 Task: Display the picks of the 2022 Victory Lane Racing NASCAR Cup Series for the race "Go Bowling at the Glen" on the track "Watkins Glen".
Action: Mouse moved to (141, 304)
Screenshot: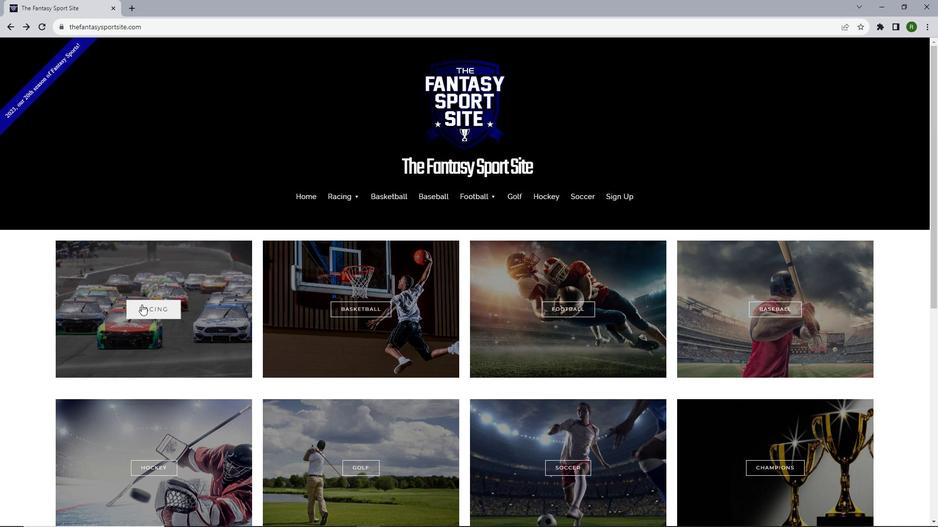 
Action: Mouse pressed left at (141, 304)
Screenshot: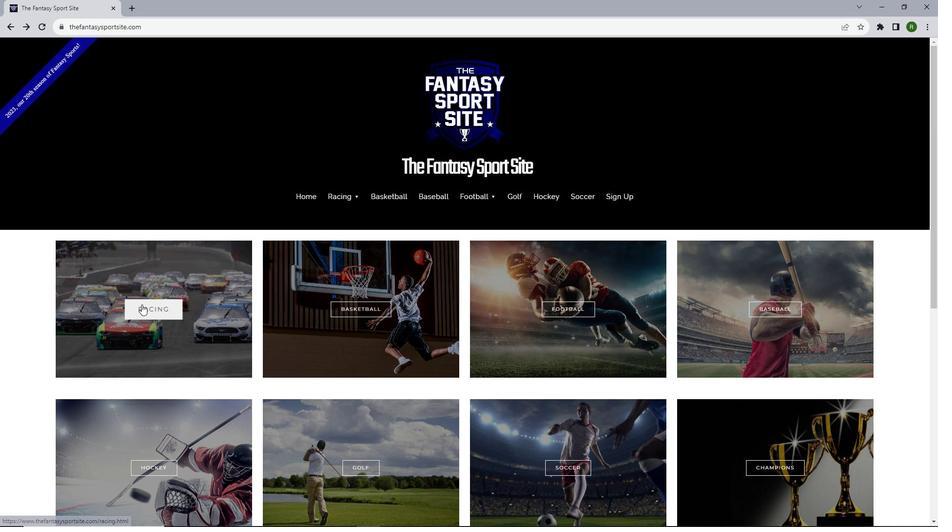 
Action: Mouse moved to (286, 244)
Screenshot: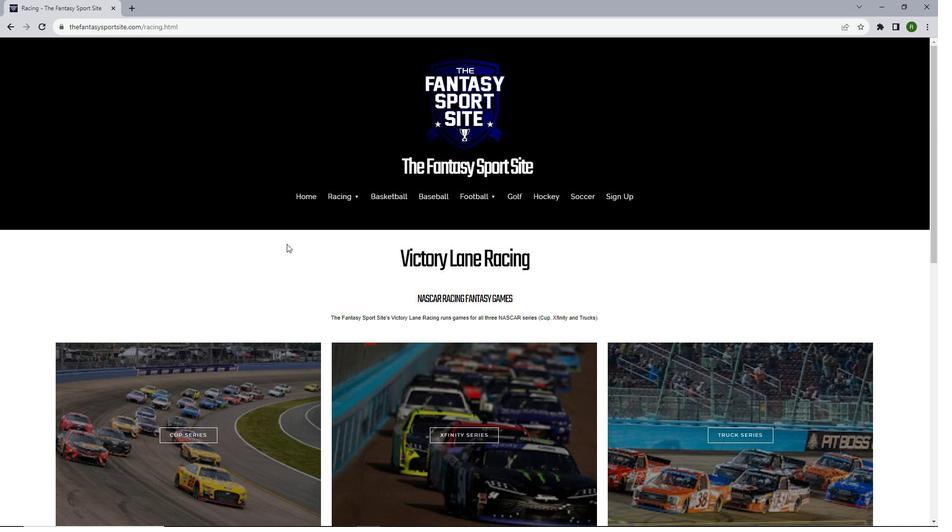 
Action: Mouse scrolled (286, 243) with delta (0, 0)
Screenshot: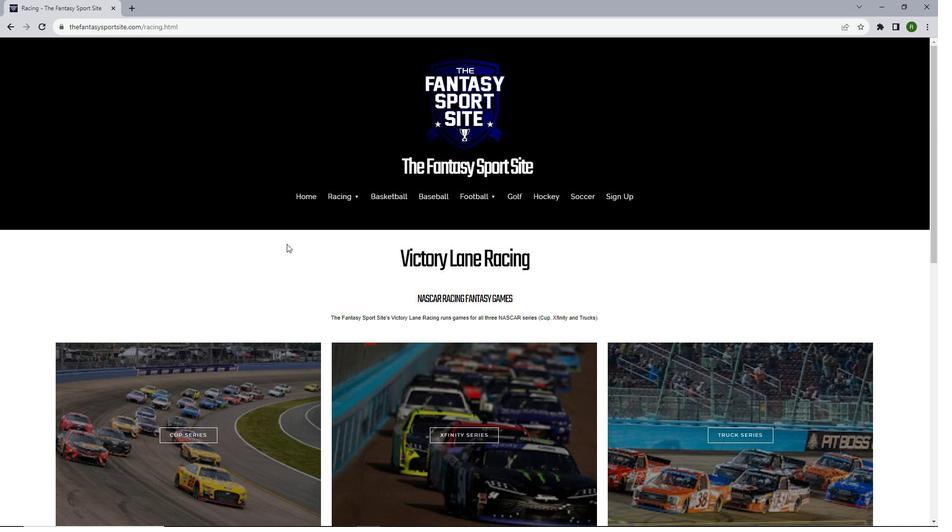 
Action: Mouse scrolled (286, 243) with delta (0, 0)
Screenshot: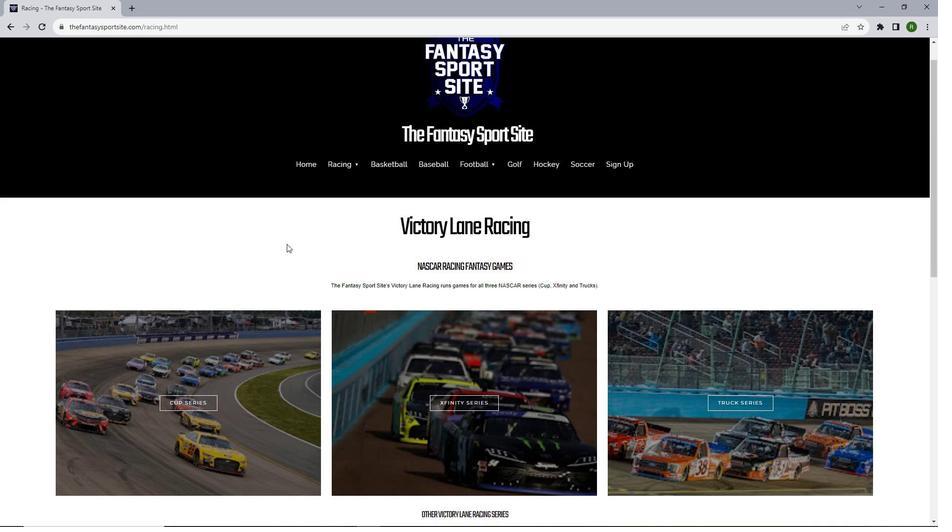
Action: Mouse moved to (199, 339)
Screenshot: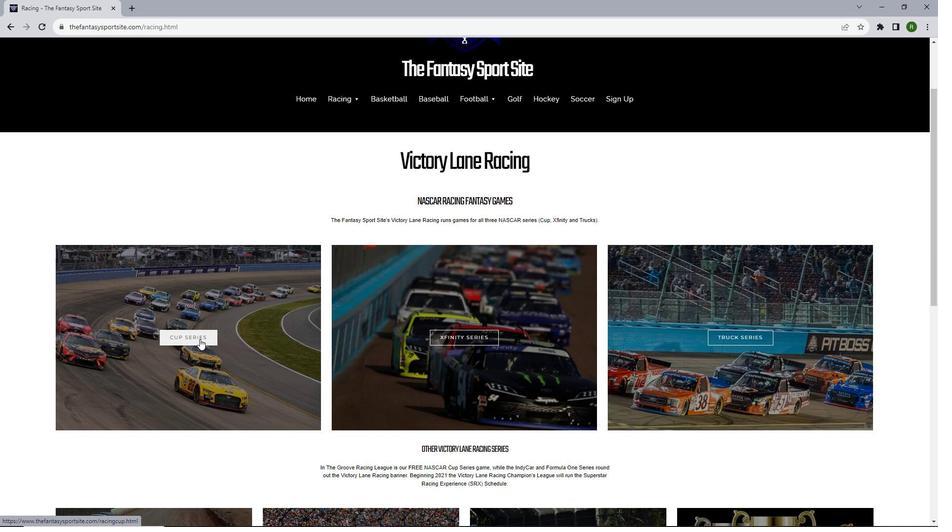 
Action: Mouse pressed left at (199, 339)
Screenshot: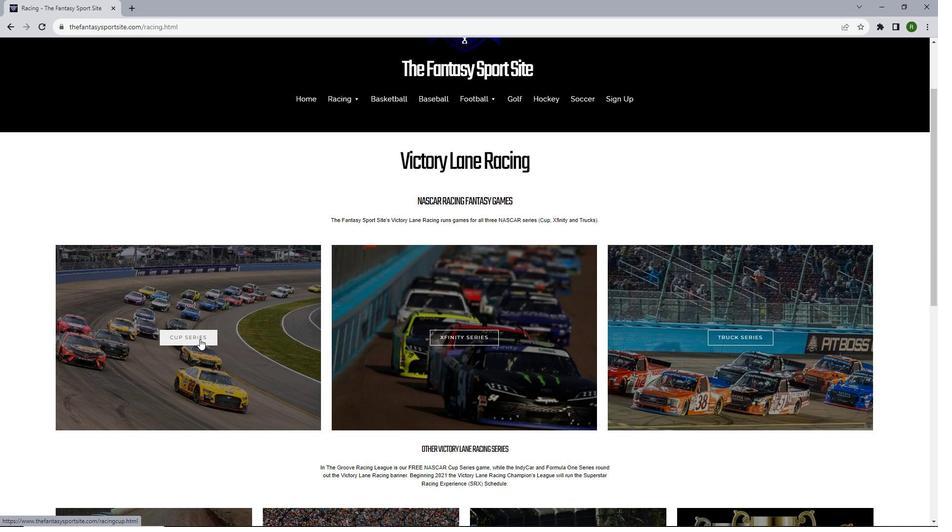 
Action: Mouse moved to (269, 300)
Screenshot: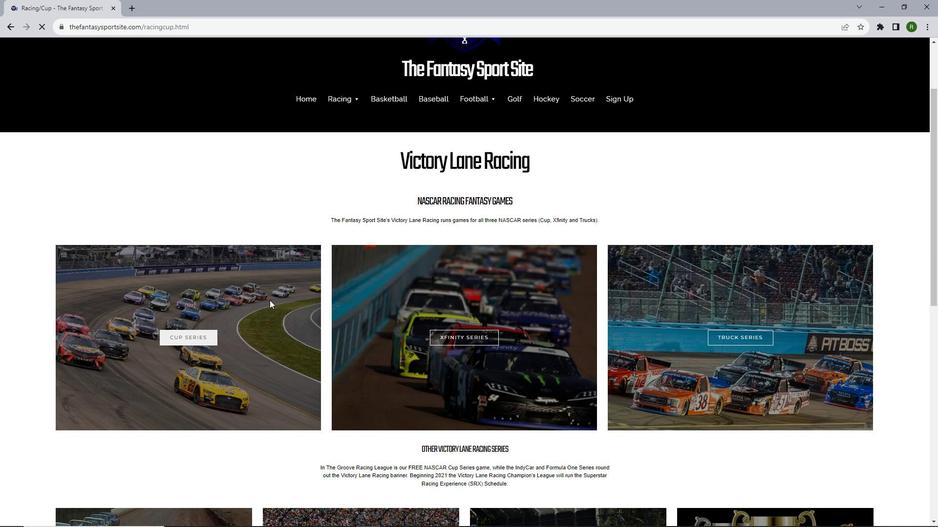 
Action: Mouse scrolled (269, 300) with delta (0, 0)
Screenshot: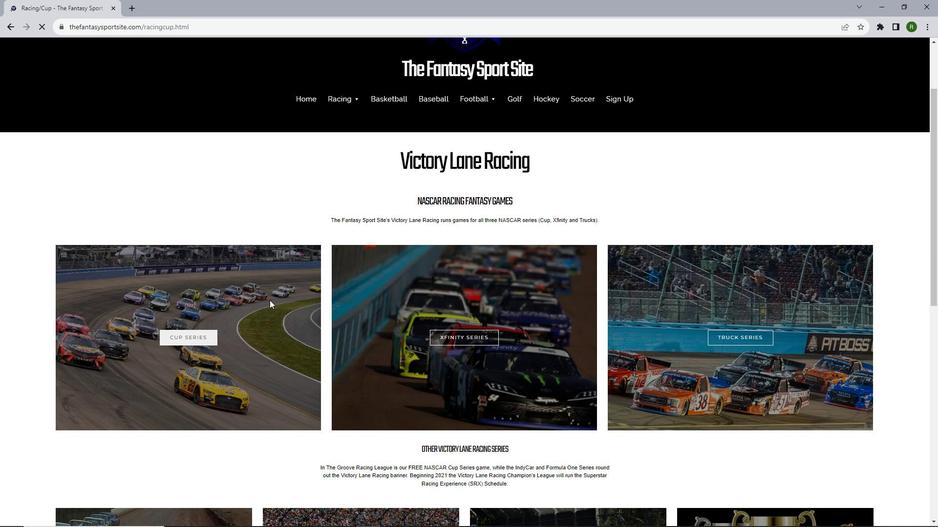 
Action: Mouse scrolled (269, 300) with delta (0, 0)
Screenshot: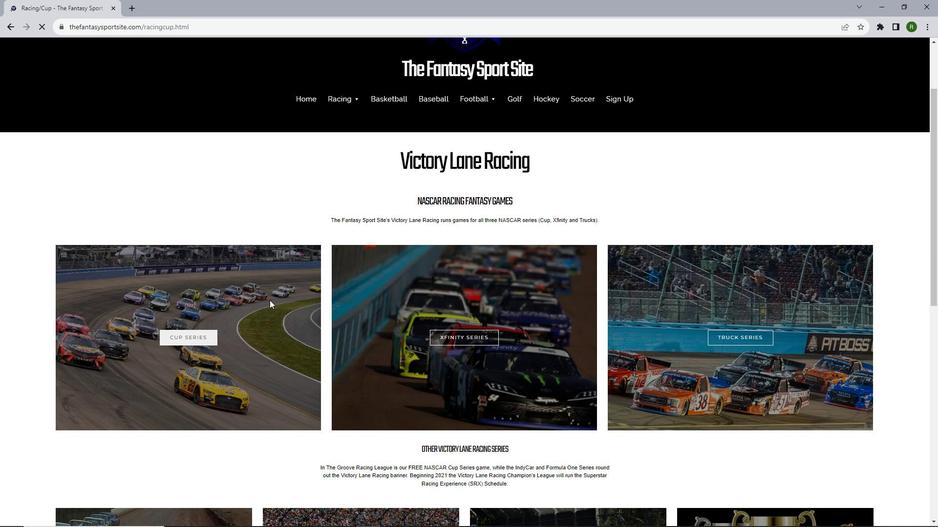 
Action: Mouse scrolled (269, 300) with delta (0, 0)
Screenshot: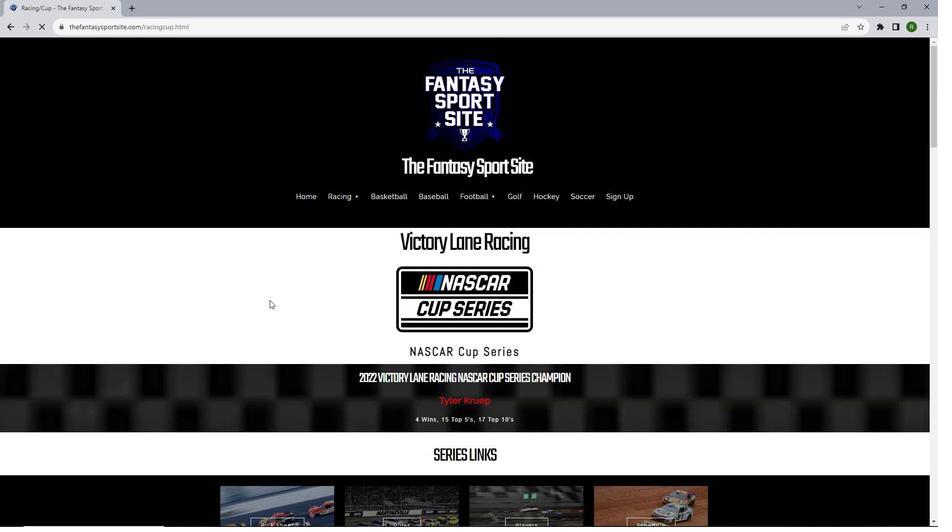 
Action: Mouse scrolled (269, 300) with delta (0, 0)
Screenshot: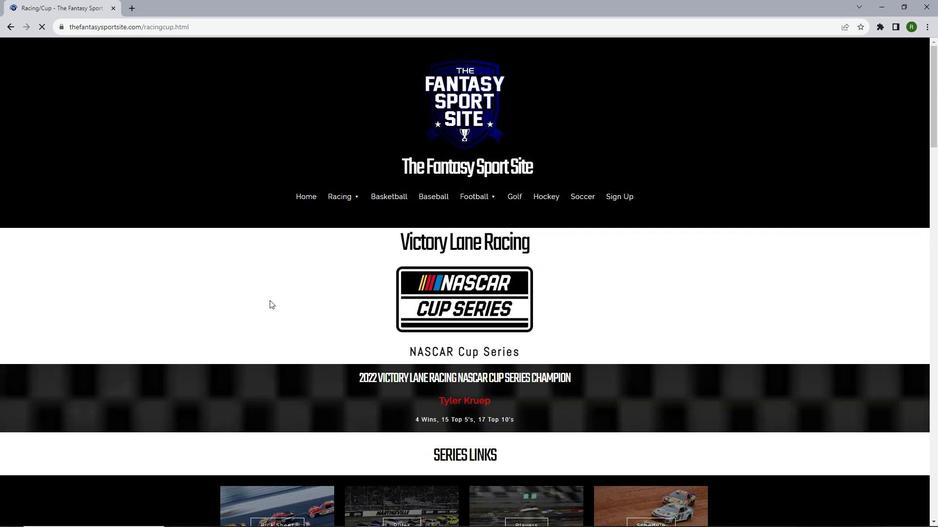 
Action: Mouse moved to (282, 430)
Screenshot: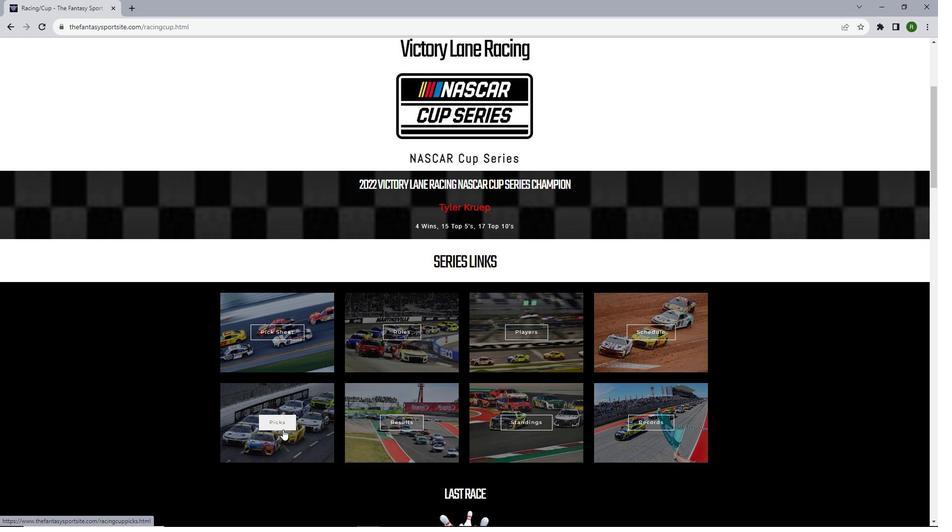 
Action: Mouse pressed left at (282, 430)
Screenshot: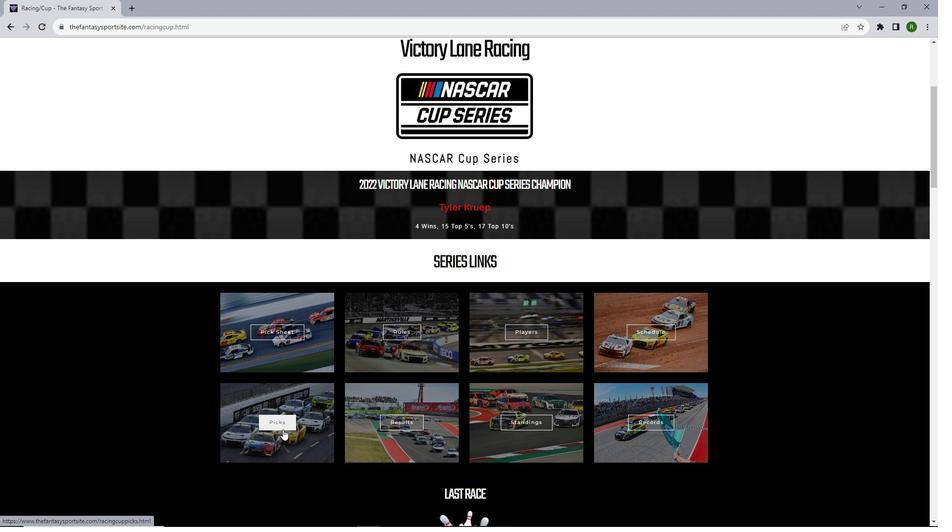 
Action: Mouse moved to (458, 215)
Screenshot: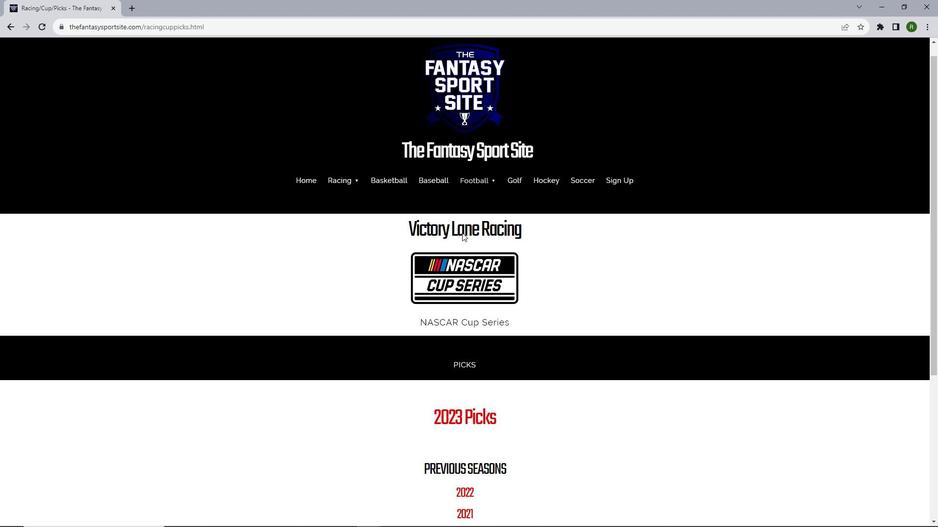 
Action: Mouse scrolled (458, 214) with delta (0, 0)
Screenshot: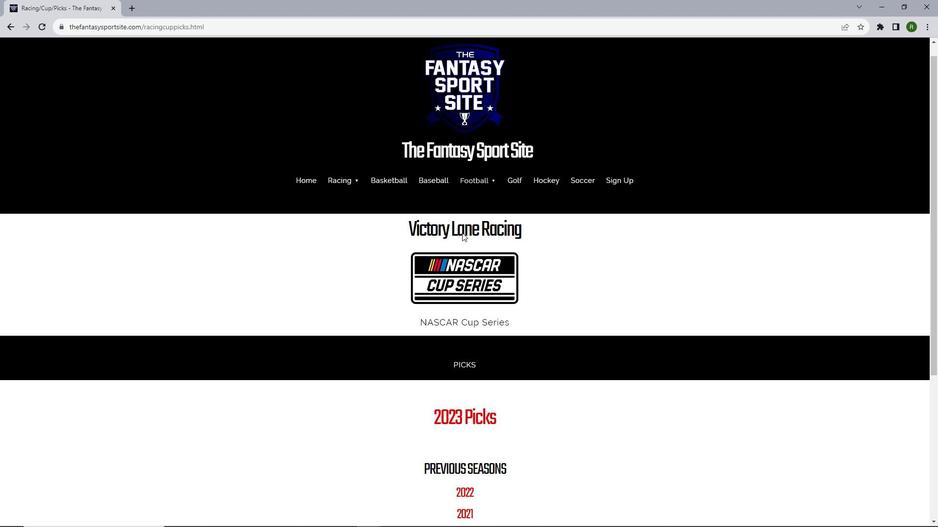 
Action: Mouse moved to (458, 215)
Screenshot: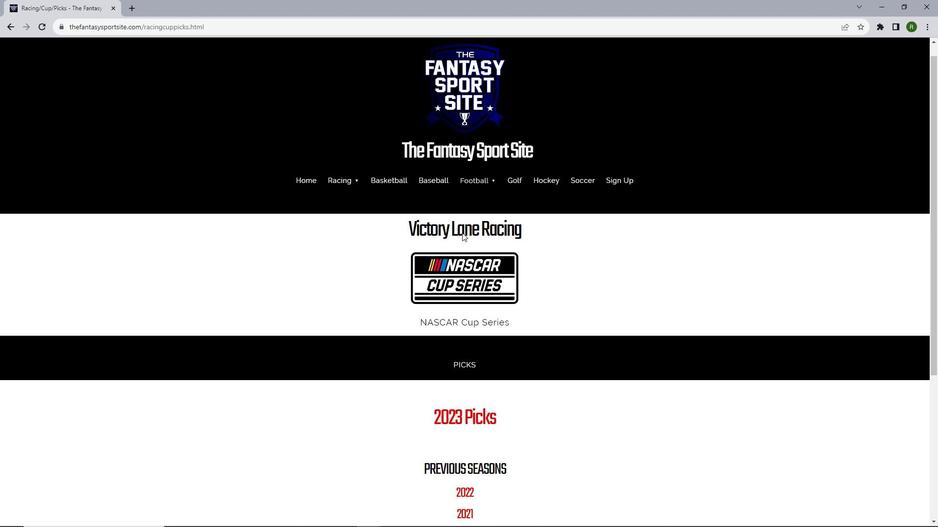 
Action: Mouse scrolled (458, 215) with delta (0, 0)
Screenshot: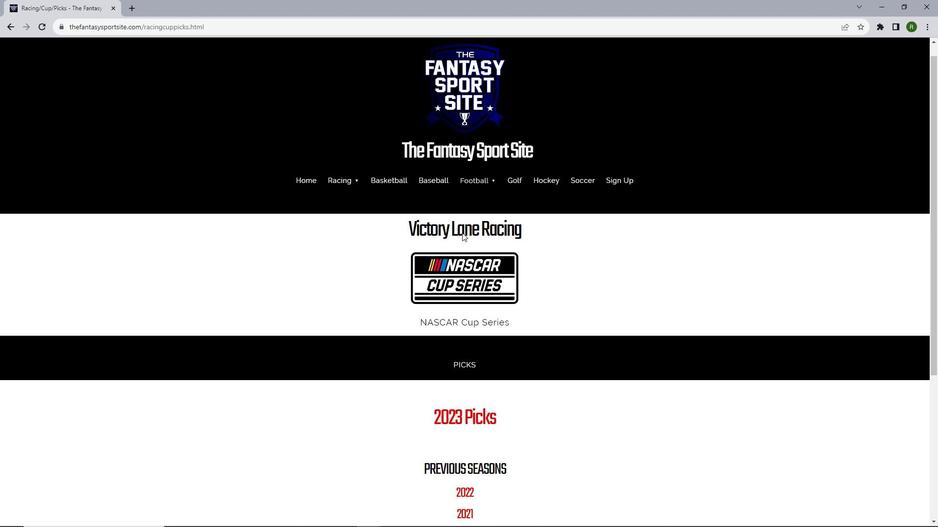 
Action: Mouse scrolled (458, 215) with delta (0, 0)
Screenshot: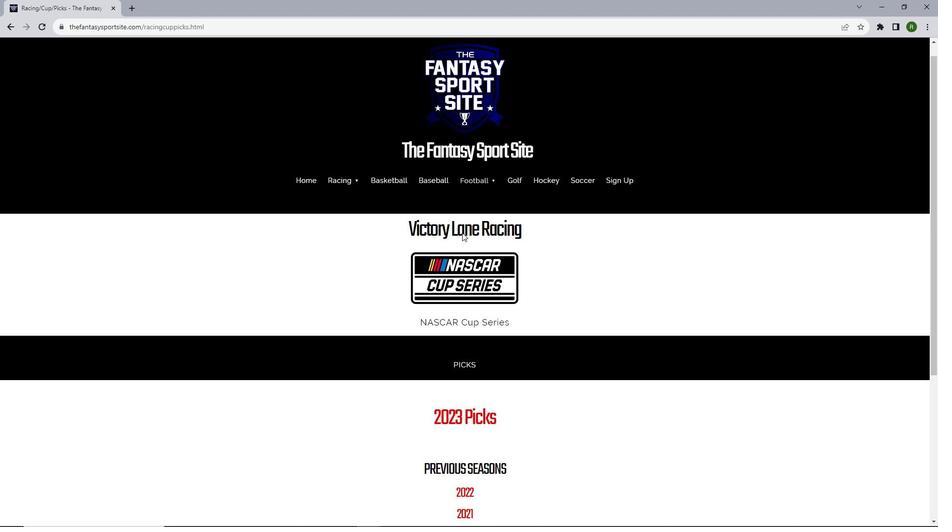 
Action: Mouse moved to (474, 357)
Screenshot: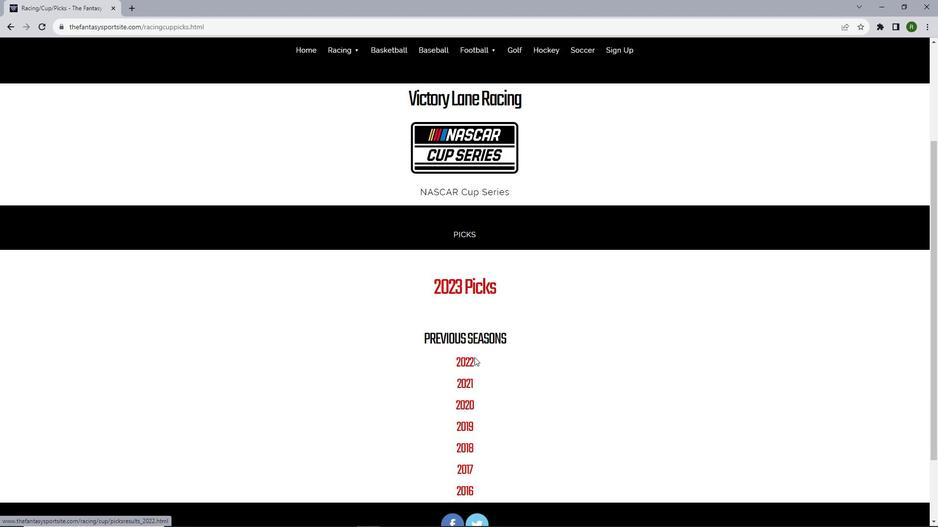 
Action: Mouse pressed left at (474, 357)
Screenshot: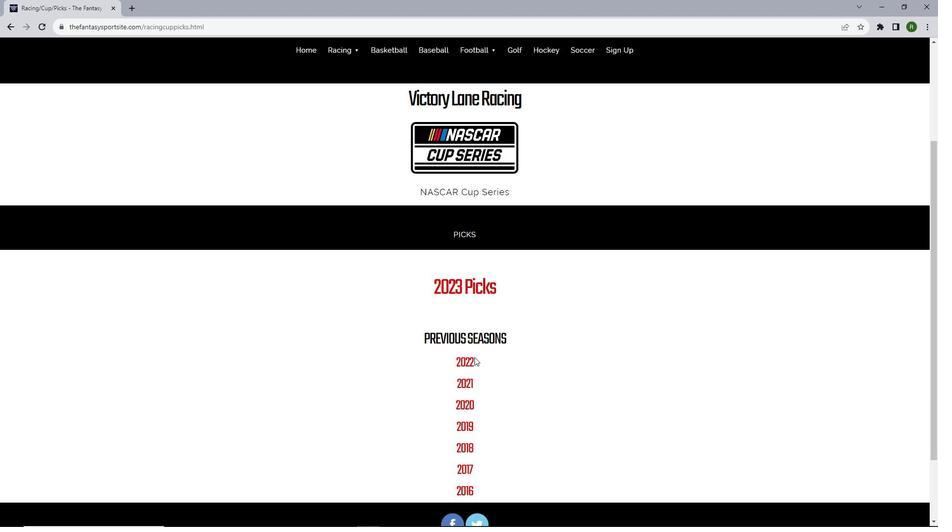 
Action: Mouse moved to (464, 356)
Screenshot: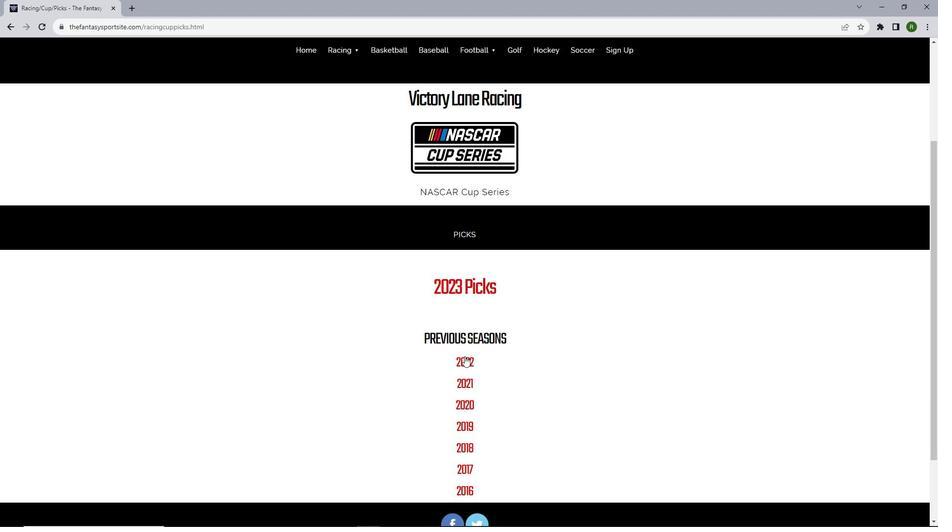 
Action: Mouse pressed left at (464, 356)
Screenshot: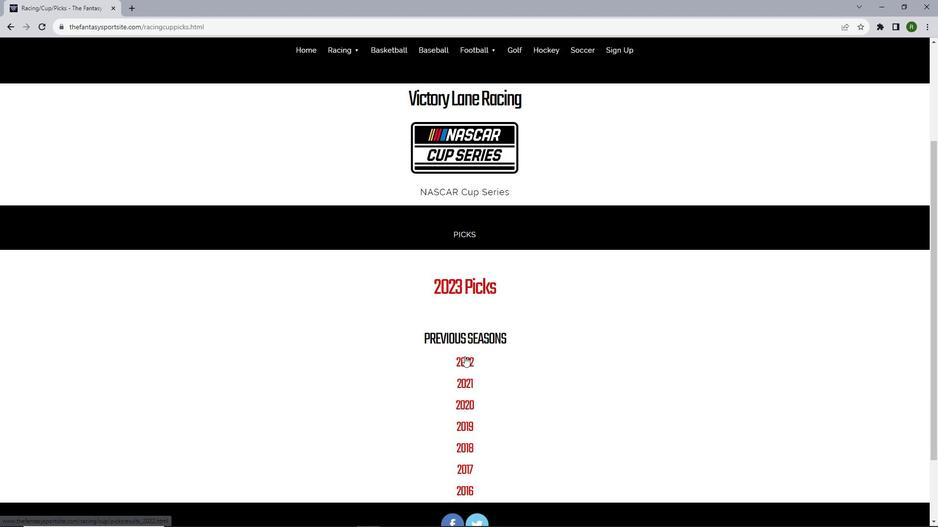 
Action: Mouse moved to (383, 171)
Screenshot: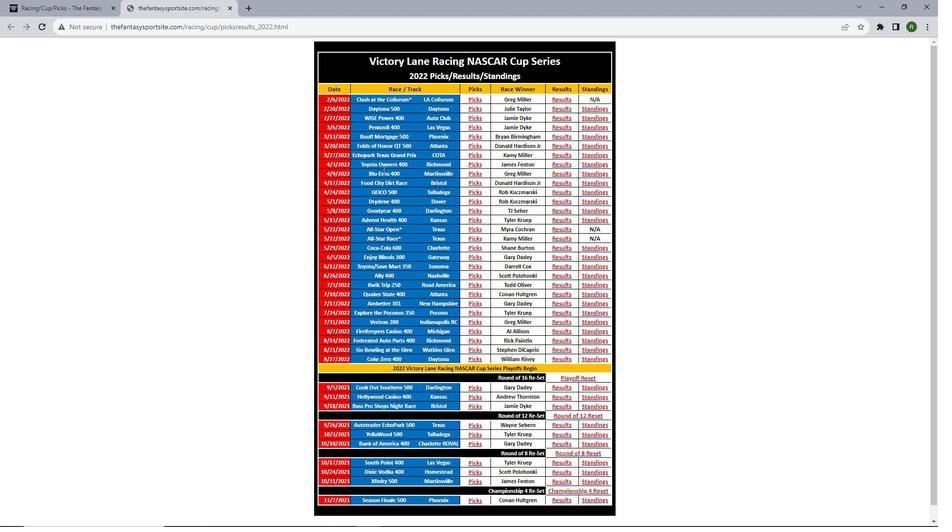 
Action: Mouse scrolled (383, 170) with delta (0, 0)
Screenshot: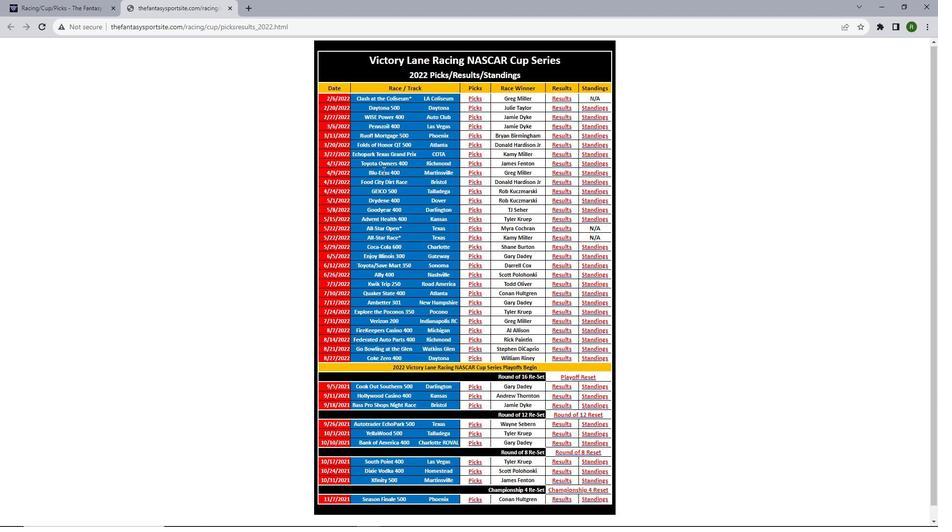 
Action: Mouse scrolled (383, 170) with delta (0, 0)
Screenshot: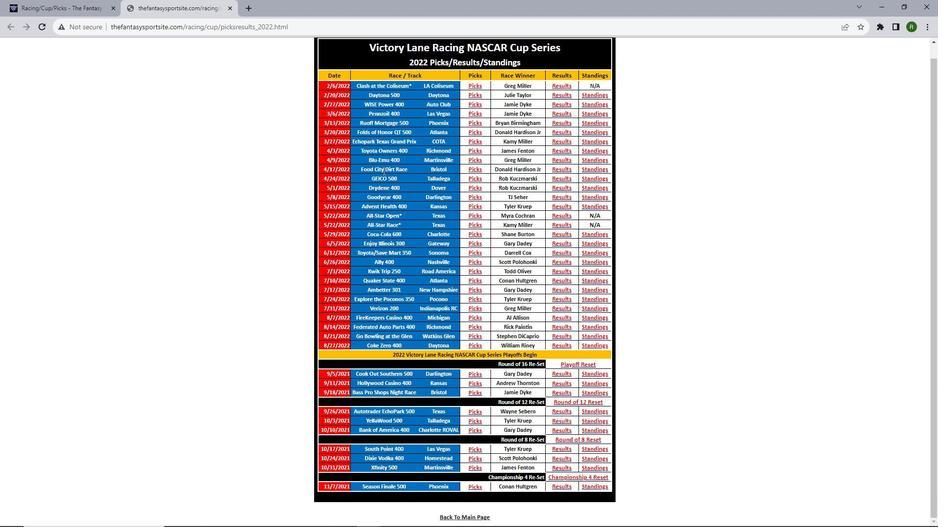 
Action: Mouse moved to (476, 336)
Screenshot: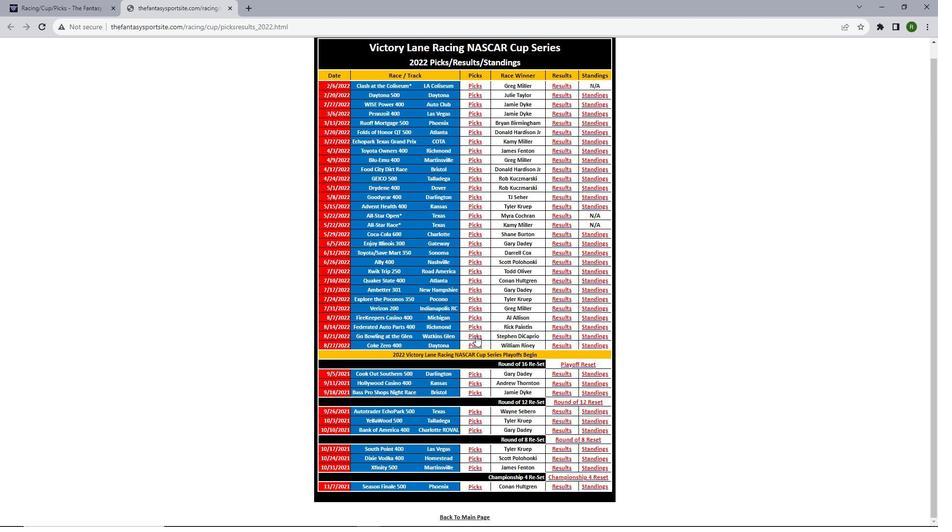 
Action: Mouse pressed left at (476, 336)
Screenshot: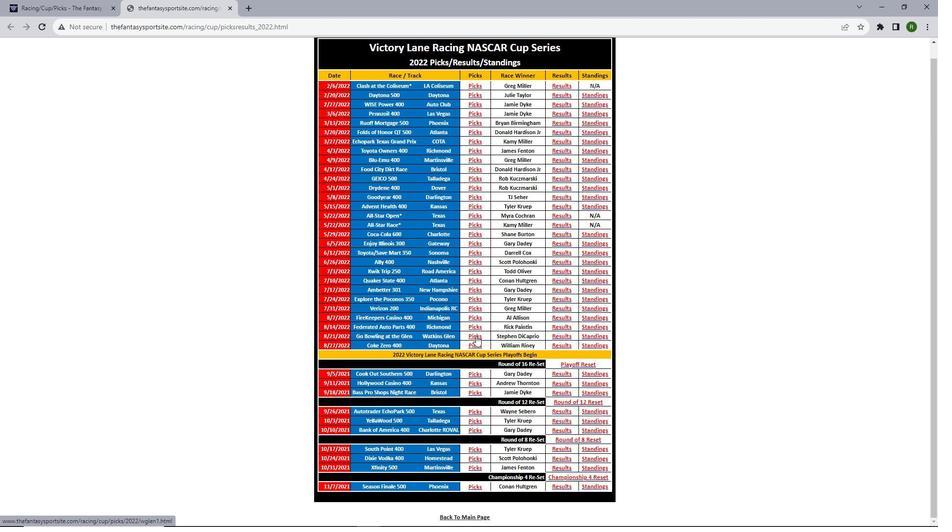 
Action: Mouse moved to (415, 284)
Screenshot: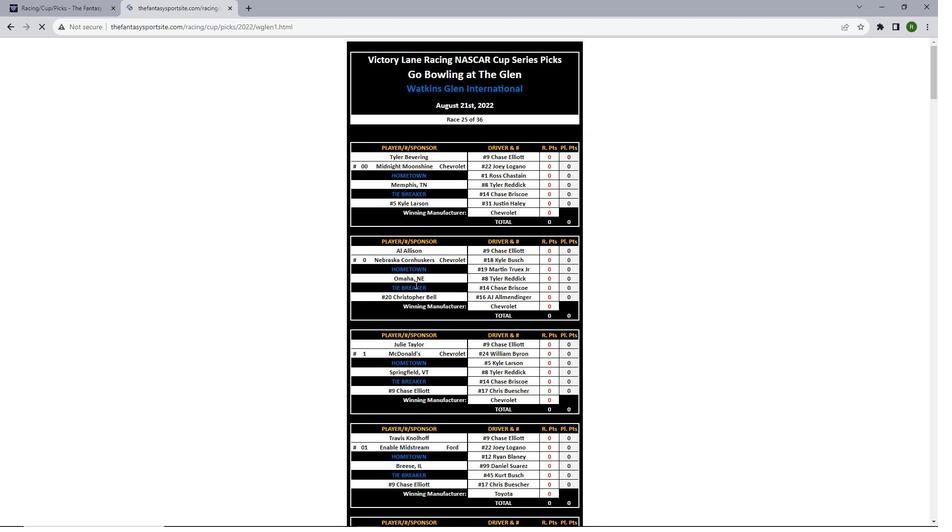 
Action: Mouse scrolled (415, 284) with delta (0, 0)
Screenshot: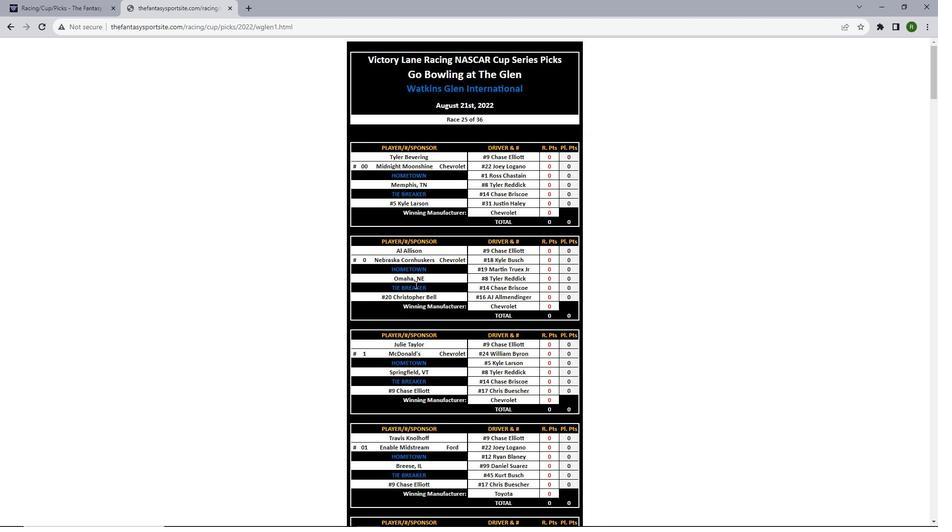 
Action: Mouse scrolled (415, 284) with delta (0, 0)
Screenshot: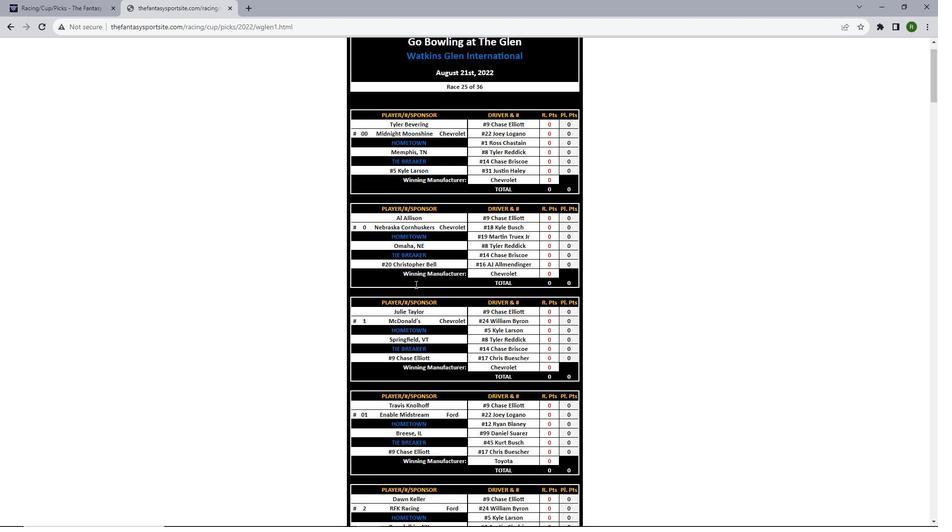 
Action: Mouse scrolled (415, 284) with delta (0, 0)
Screenshot: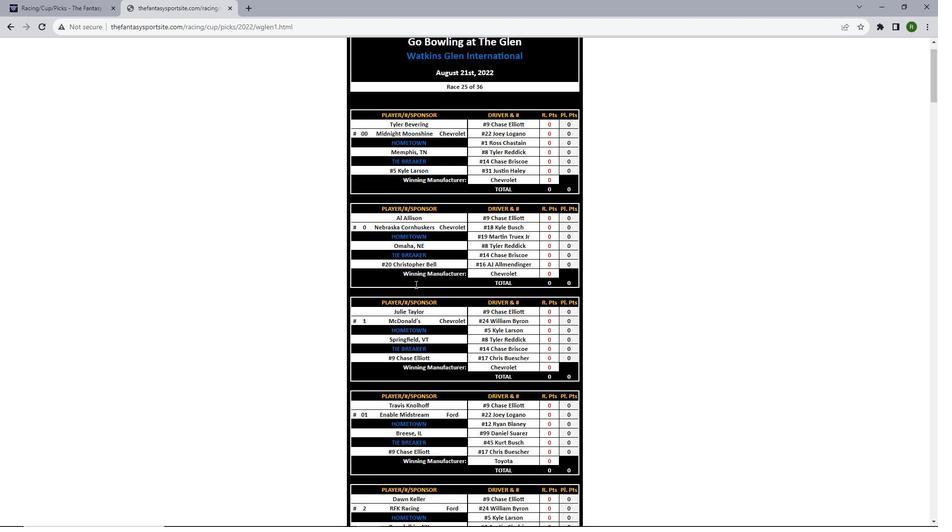 
Action: Mouse scrolled (415, 284) with delta (0, 0)
Screenshot: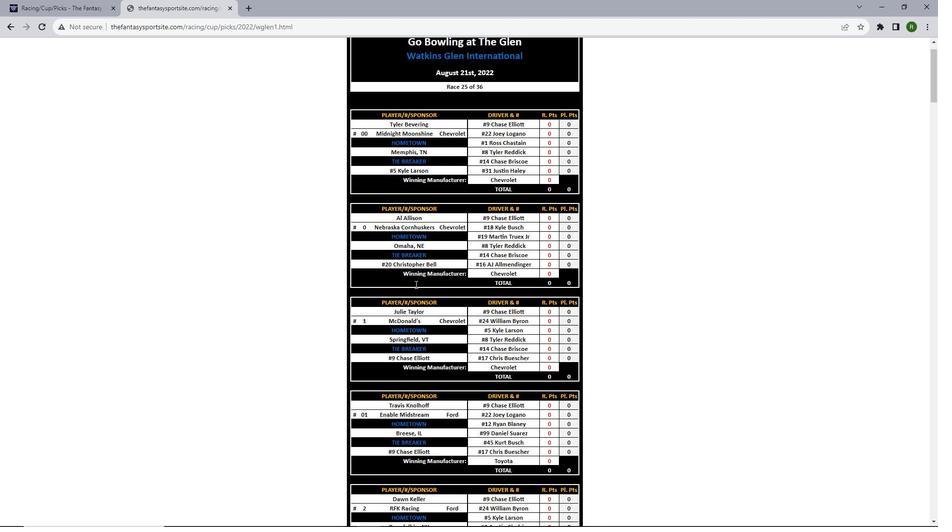
Action: Mouse scrolled (415, 284) with delta (0, 0)
Screenshot: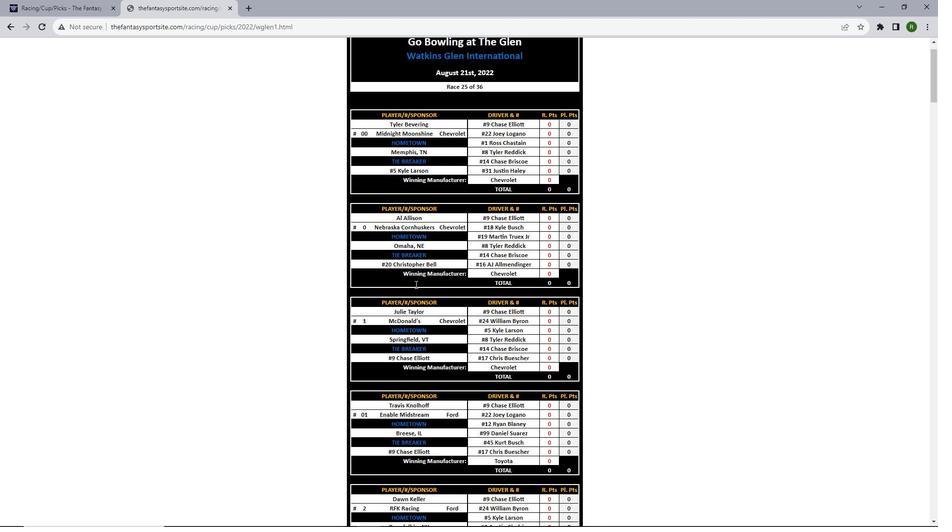 
Action: Mouse scrolled (415, 284) with delta (0, 0)
Screenshot: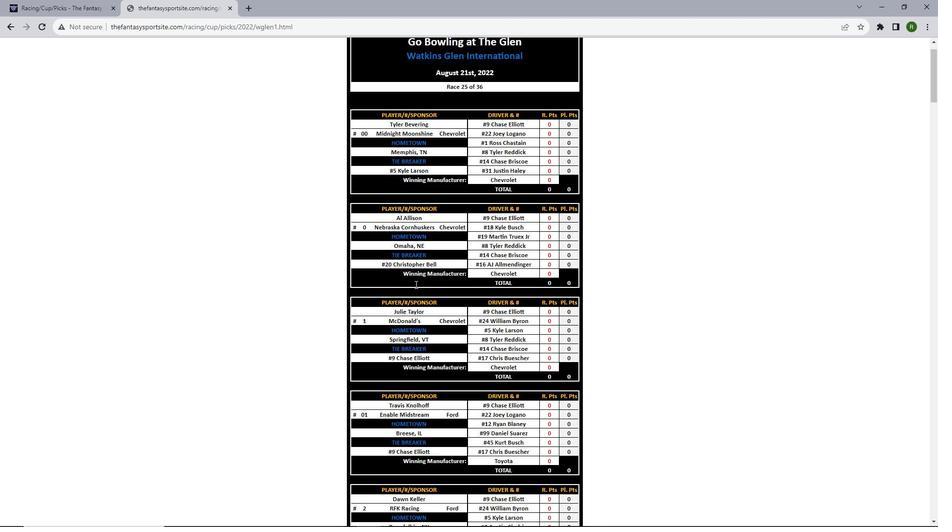 
Action: Mouse scrolled (415, 284) with delta (0, 0)
Screenshot: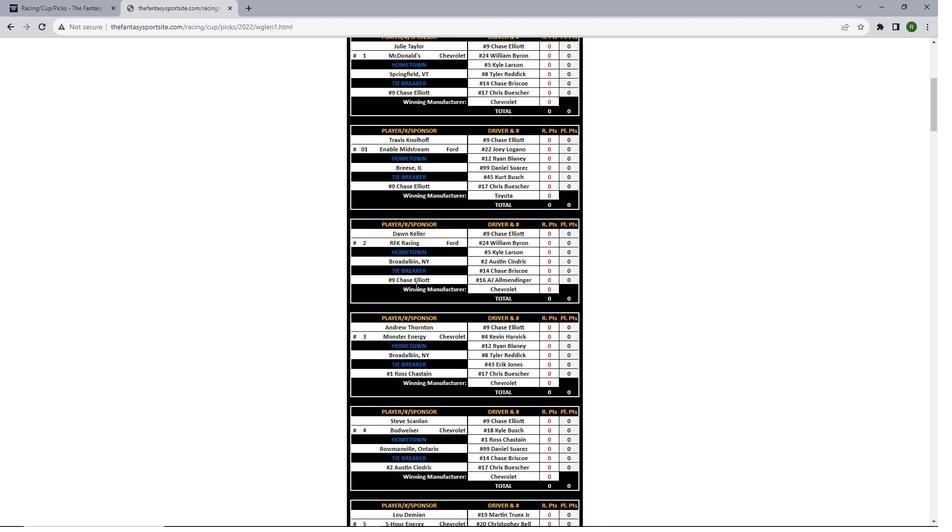
Action: Mouse scrolled (415, 284) with delta (0, 0)
Screenshot: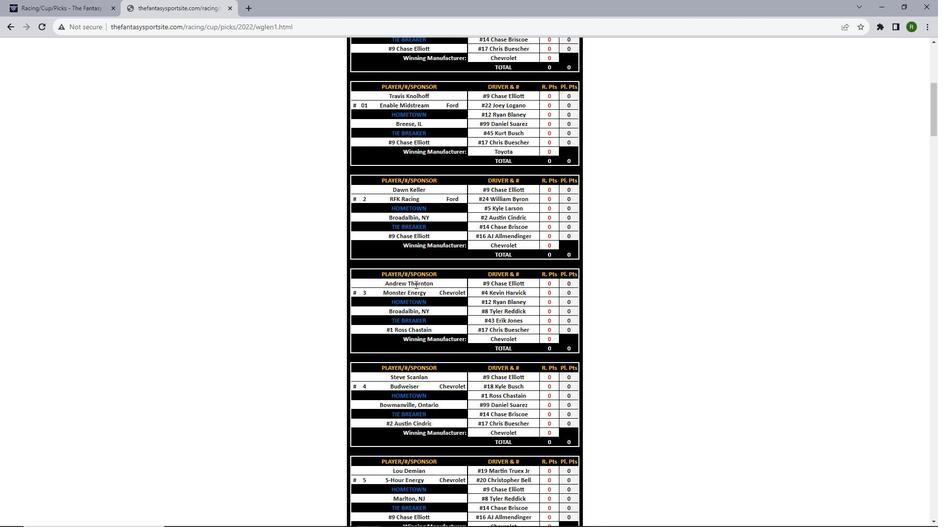 
Action: Mouse scrolled (415, 284) with delta (0, 0)
Screenshot: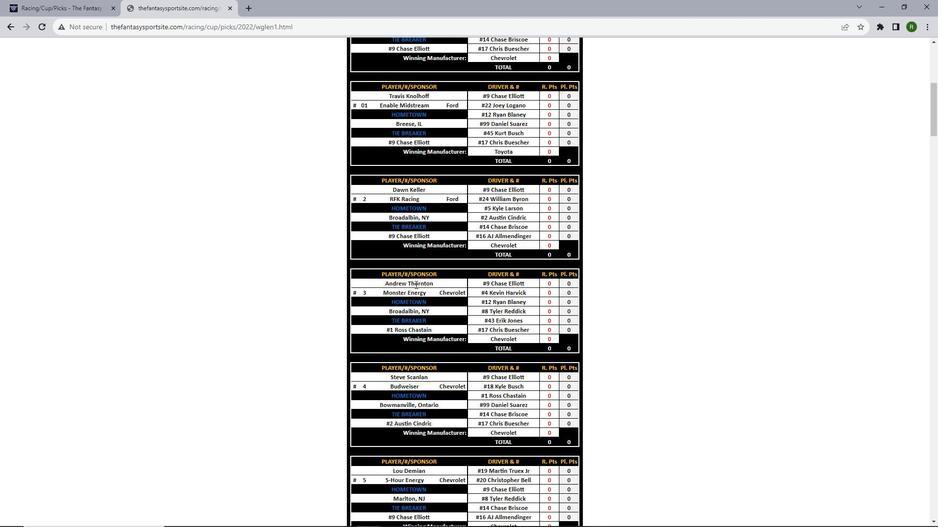 
Action: Mouse scrolled (415, 284) with delta (0, 0)
Screenshot: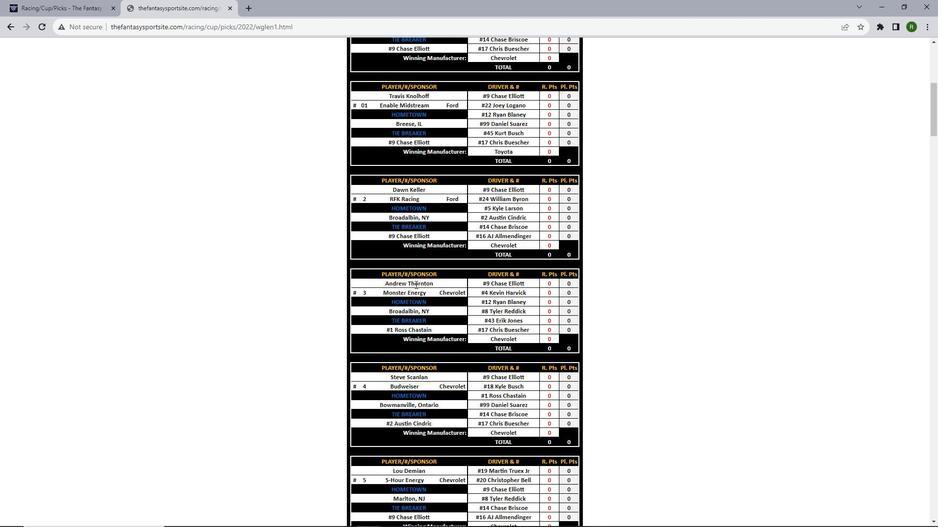 
Action: Mouse scrolled (415, 284) with delta (0, 0)
Screenshot: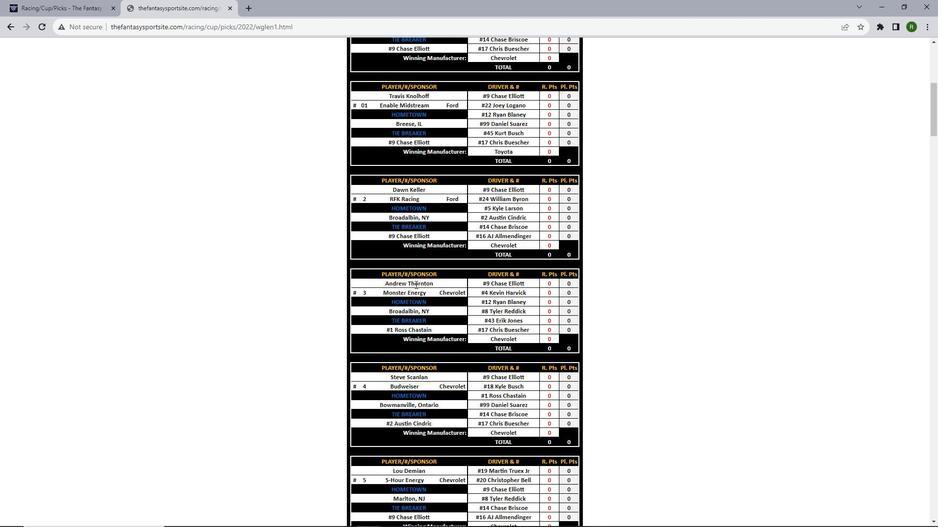 
Action: Mouse scrolled (415, 284) with delta (0, 0)
Screenshot: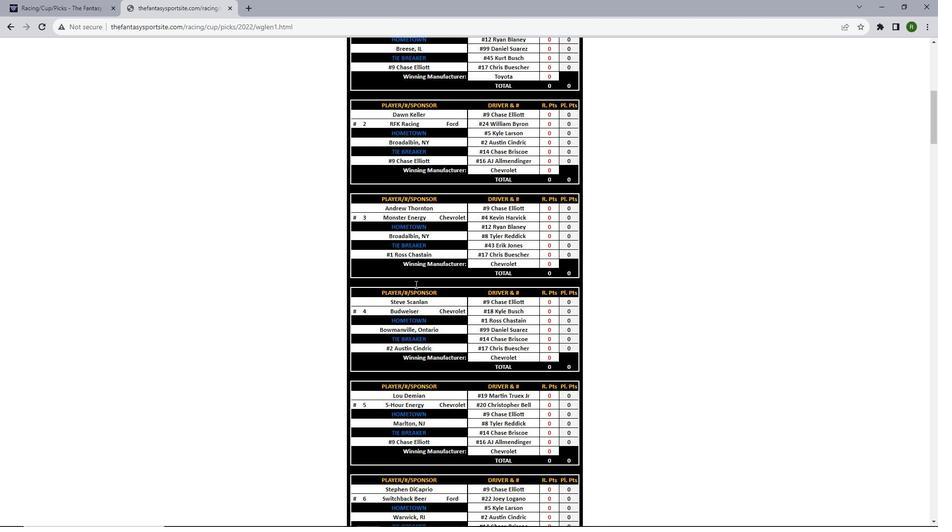 
Action: Mouse scrolled (415, 284) with delta (0, 0)
Screenshot: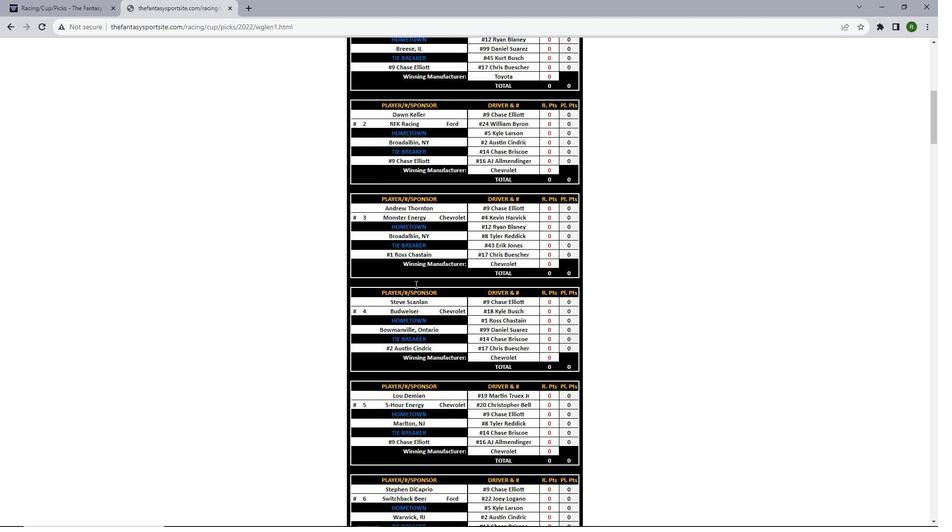 
Action: Mouse scrolled (415, 284) with delta (0, 0)
Screenshot: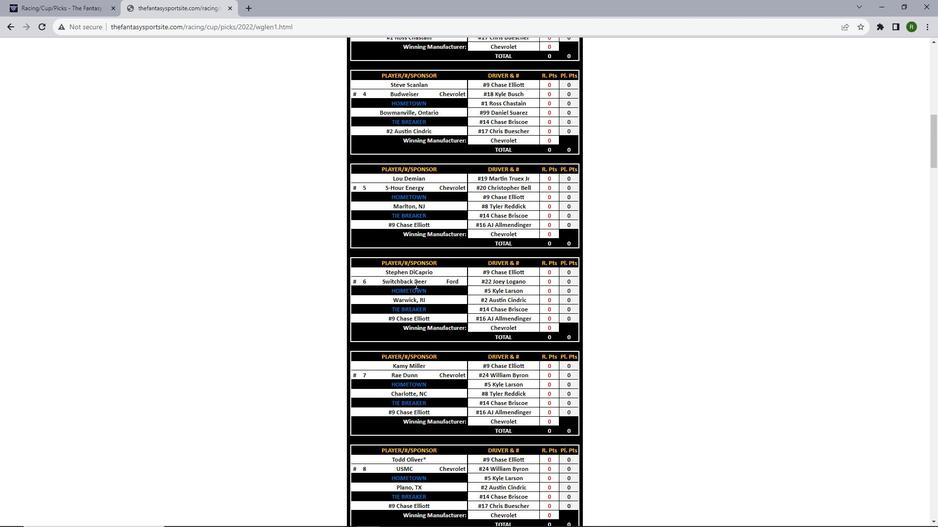 
Action: Mouse scrolled (415, 284) with delta (0, 0)
Screenshot: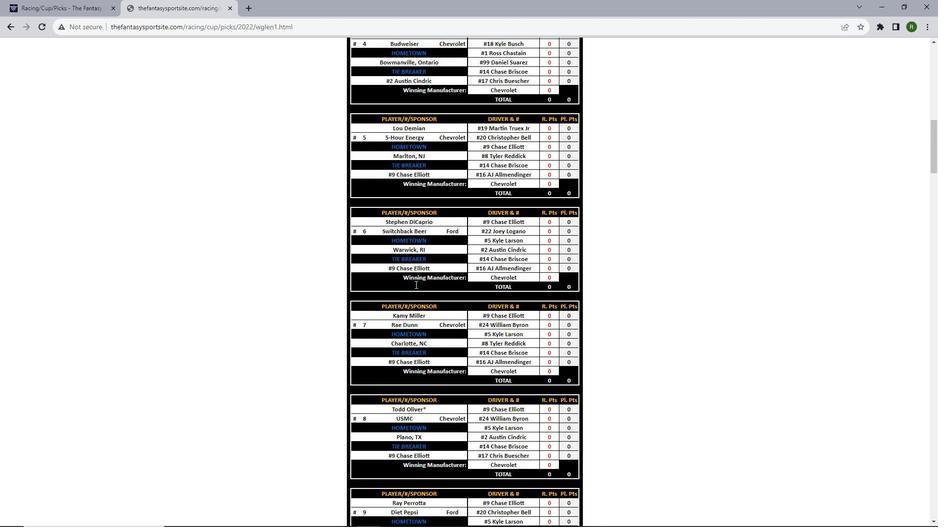 
Action: Mouse scrolled (415, 284) with delta (0, 0)
Screenshot: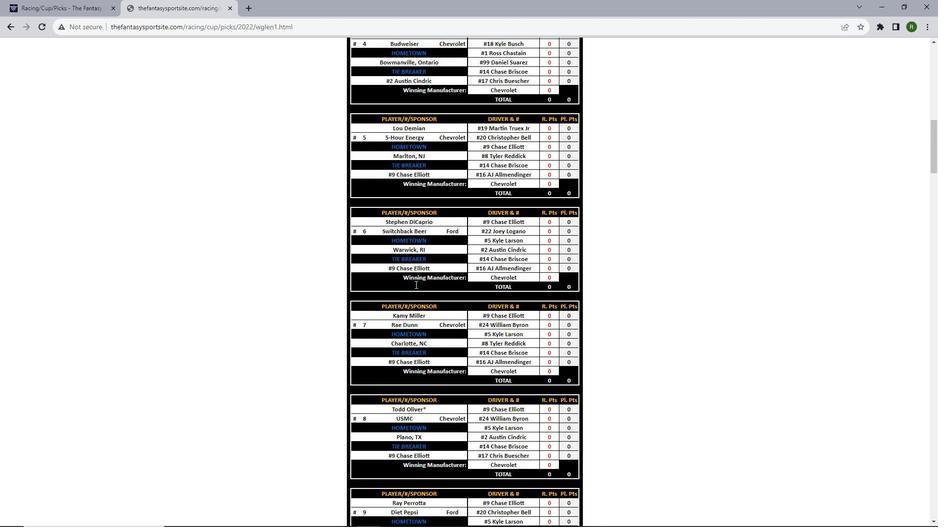 
Action: Mouse scrolled (415, 284) with delta (0, 0)
Screenshot: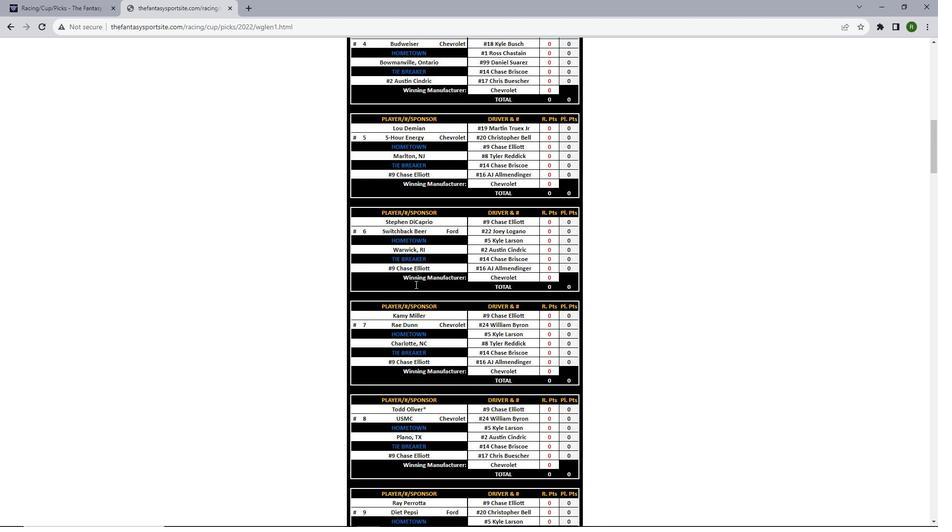
Action: Mouse scrolled (415, 284) with delta (0, 0)
Screenshot: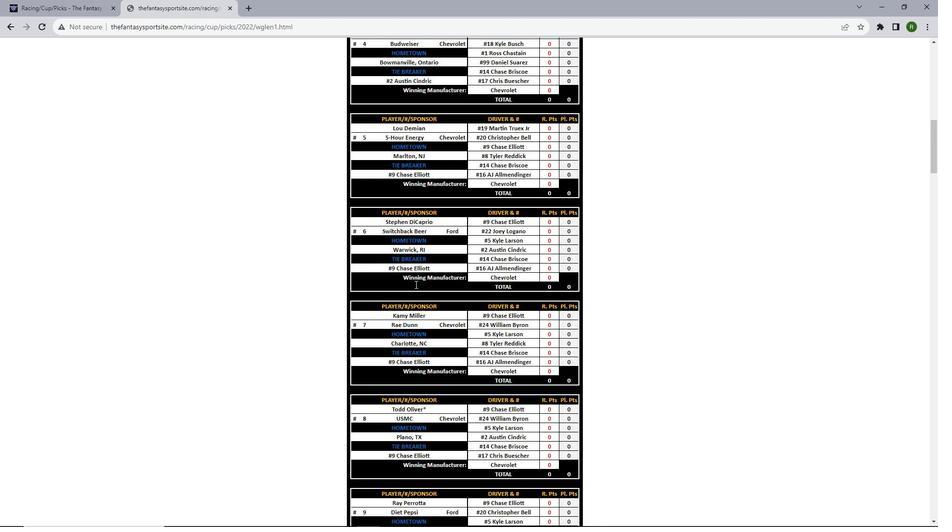 
Action: Mouse scrolled (415, 284) with delta (0, 0)
Screenshot: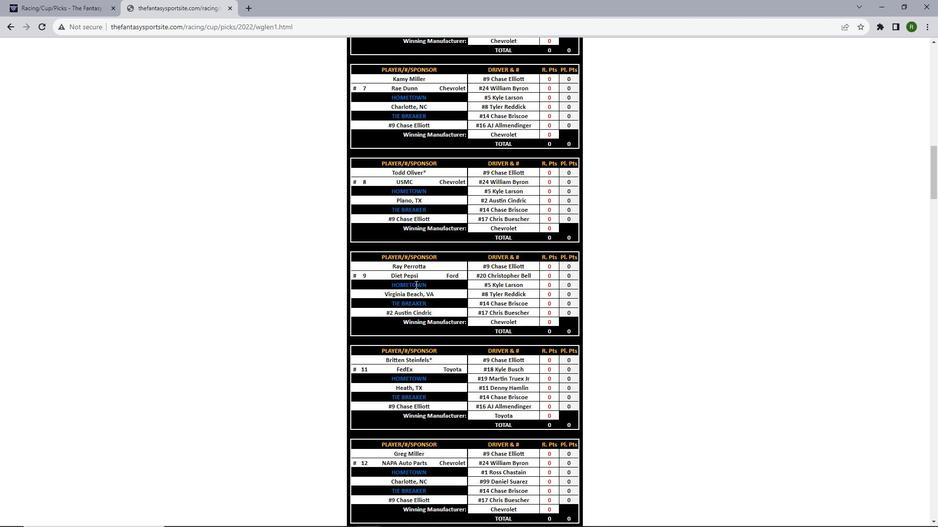 
Action: Mouse scrolled (415, 284) with delta (0, 0)
Screenshot: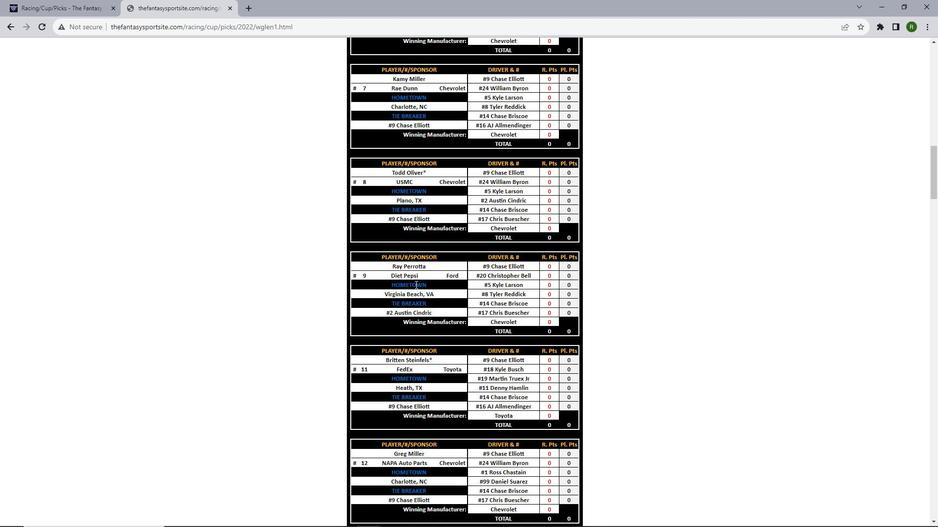 
Action: Mouse scrolled (415, 284) with delta (0, 0)
Screenshot: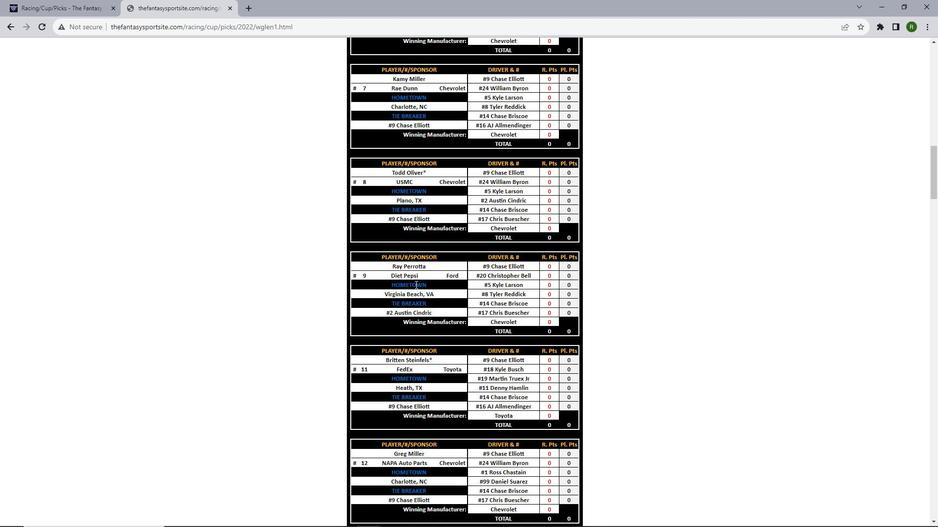 
Action: Mouse scrolled (415, 284) with delta (0, 0)
Screenshot: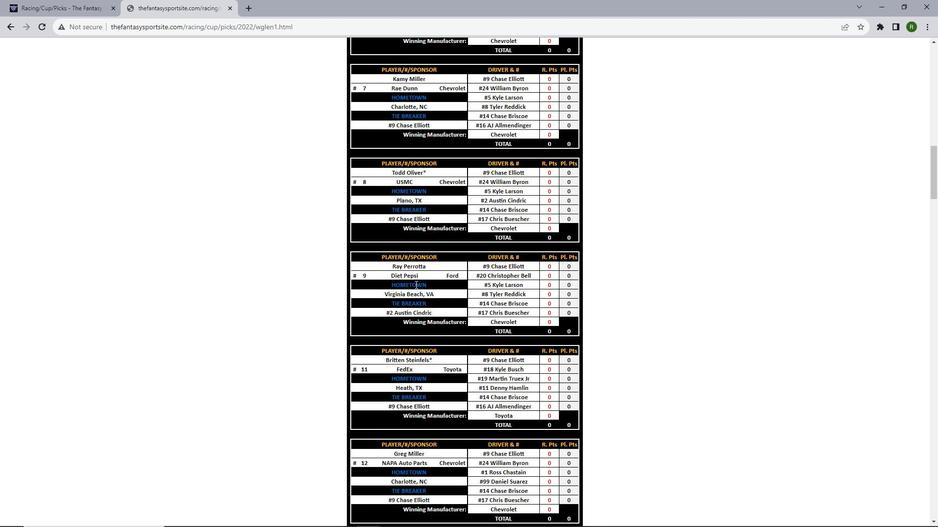 
Action: Mouse scrolled (415, 284) with delta (0, 0)
Screenshot: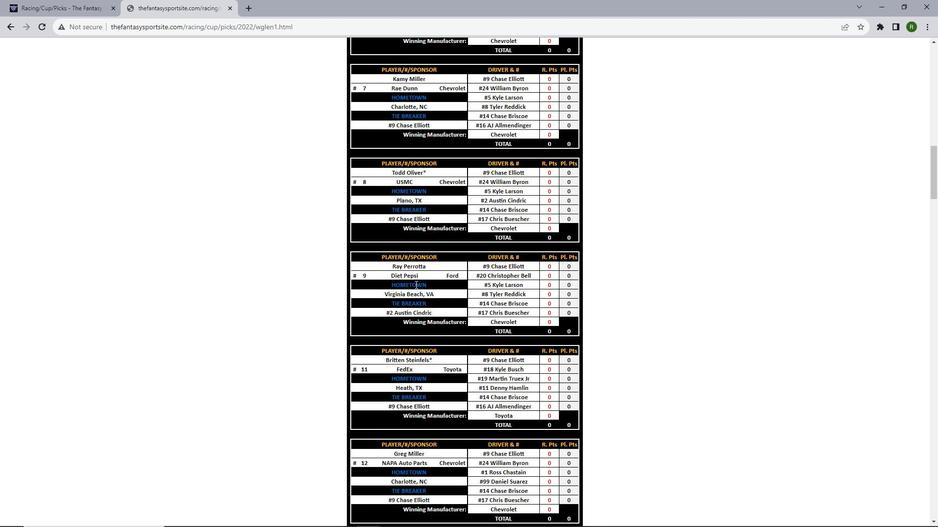 
Action: Mouse scrolled (415, 284) with delta (0, 0)
Screenshot: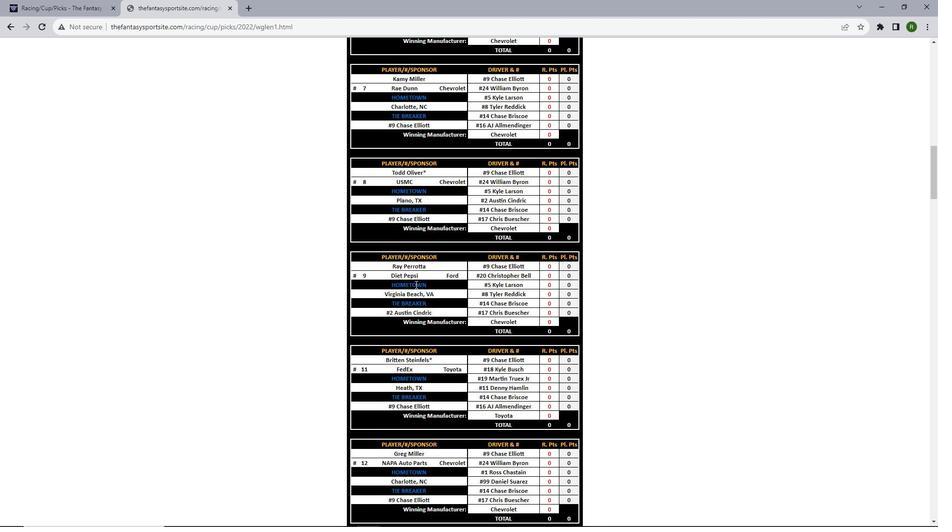 
Action: Mouse scrolled (415, 284) with delta (0, 0)
Screenshot: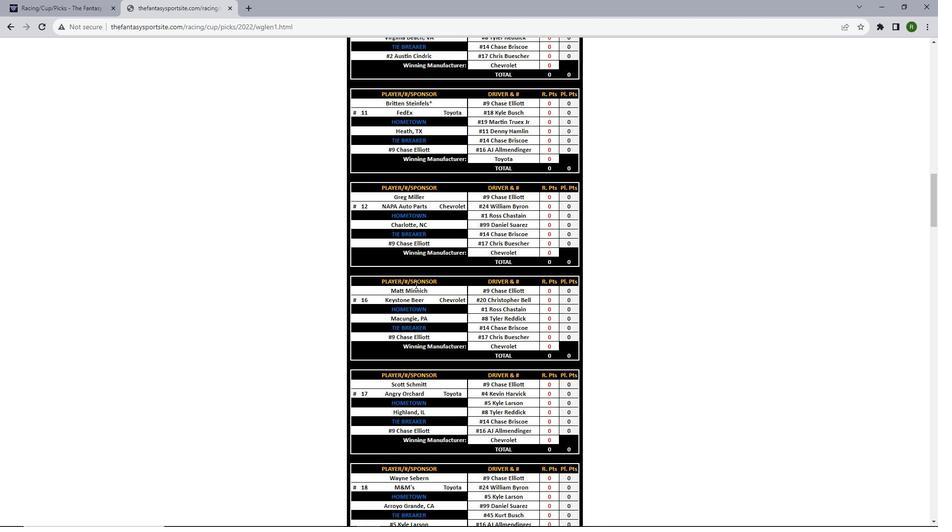 
Action: Mouse scrolled (415, 284) with delta (0, 0)
Screenshot: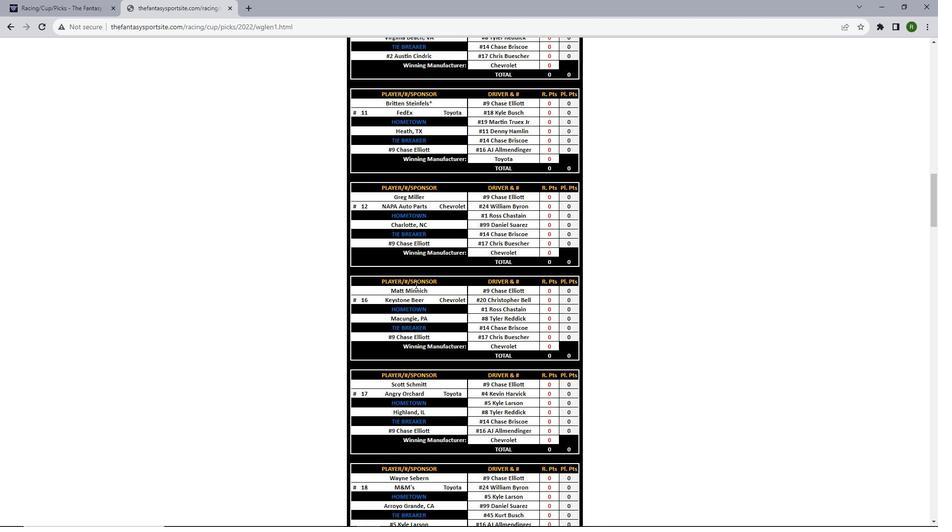 
Action: Mouse scrolled (415, 284) with delta (0, 0)
Screenshot: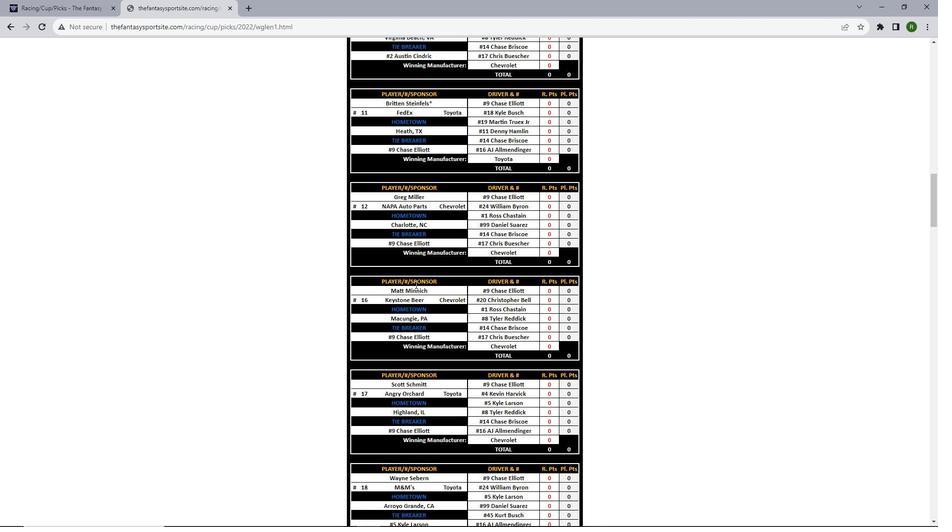 
Action: Mouse scrolled (415, 284) with delta (0, 0)
Screenshot: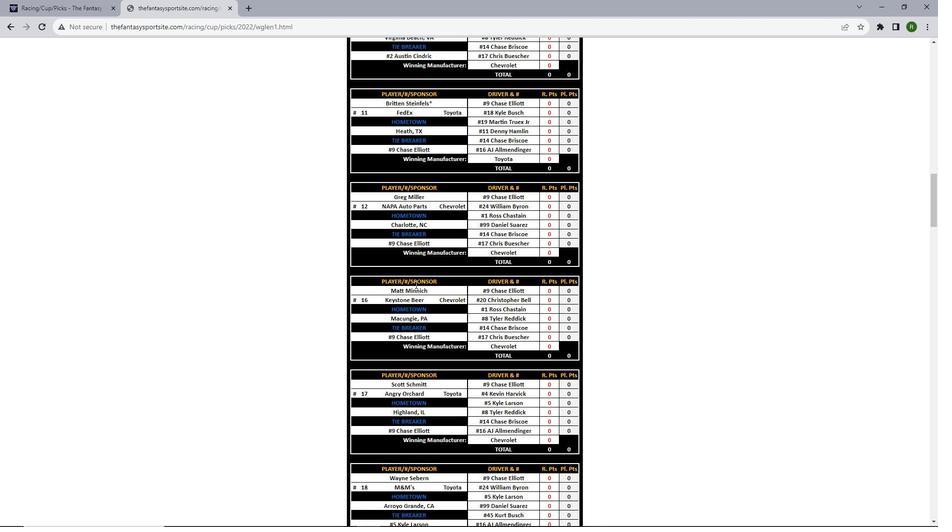 
Action: Mouse scrolled (415, 284) with delta (0, 0)
Screenshot: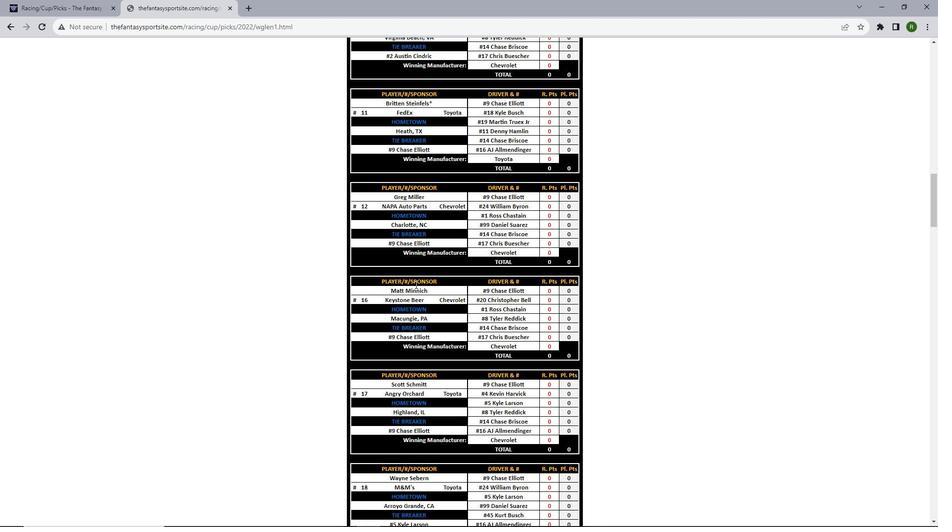 
Action: Mouse scrolled (415, 284) with delta (0, 0)
Screenshot: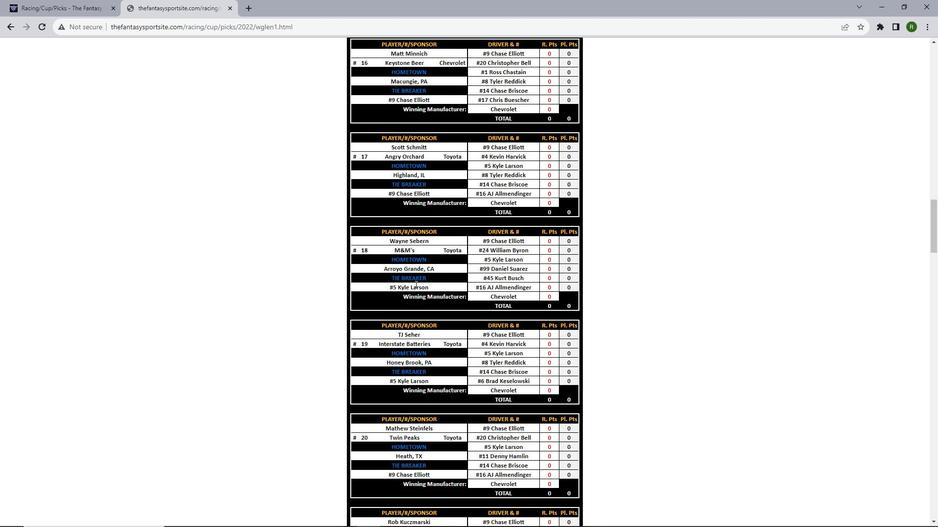 
Action: Mouse scrolled (415, 284) with delta (0, 0)
Screenshot: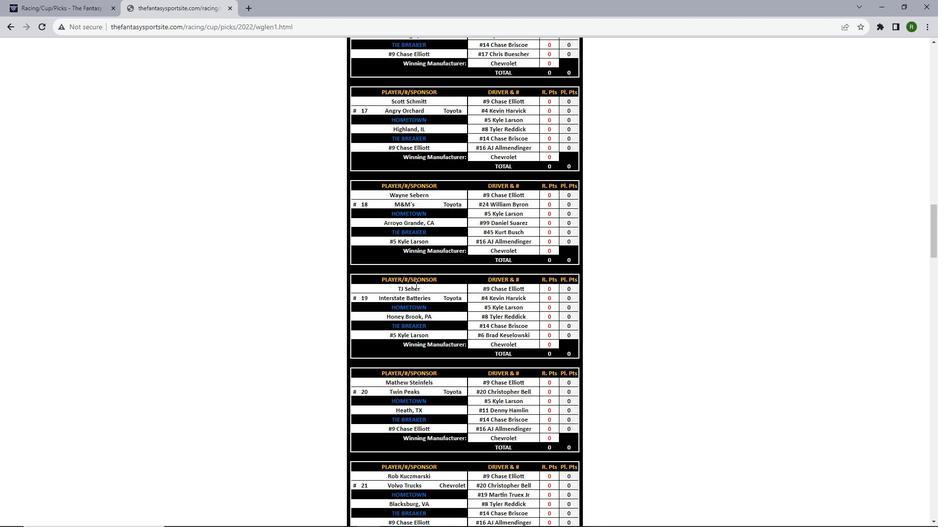 
Action: Mouse scrolled (415, 284) with delta (0, 0)
Screenshot: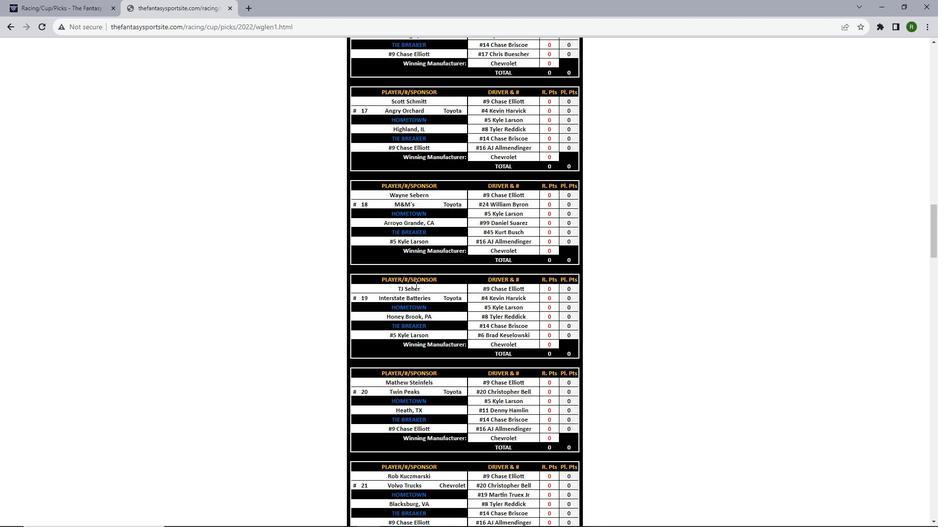 
Action: Mouse scrolled (415, 284) with delta (0, 0)
Screenshot: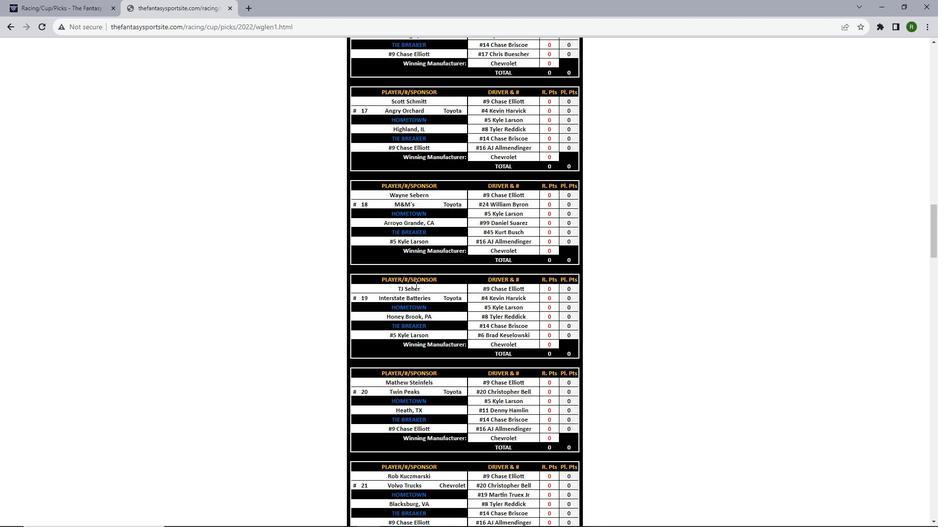 
Action: Mouse scrolled (415, 284) with delta (0, 0)
Screenshot: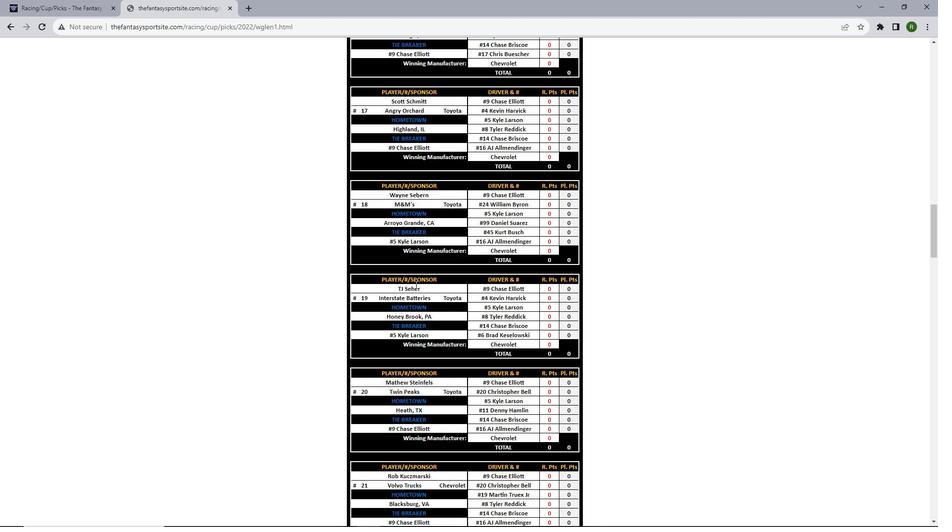 
Action: Mouse scrolled (415, 284) with delta (0, 0)
Screenshot: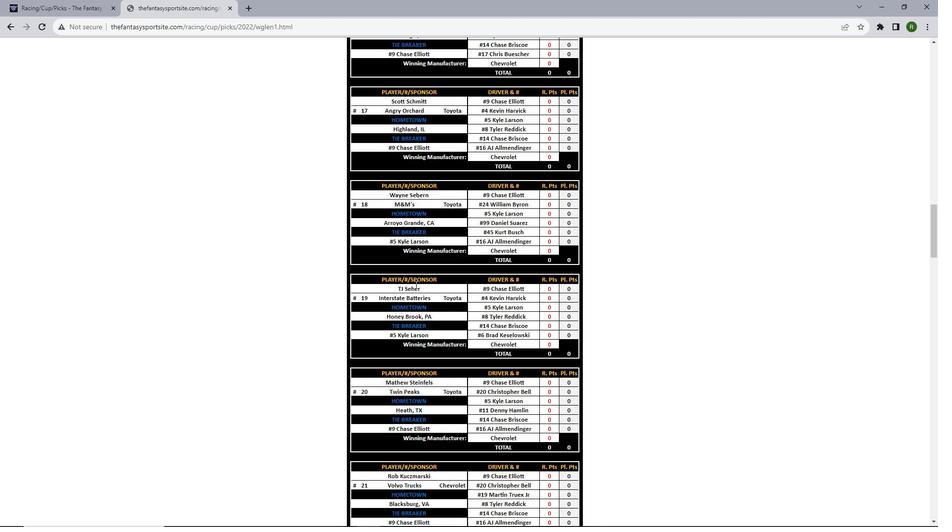 
Action: Mouse scrolled (415, 284) with delta (0, 0)
Screenshot: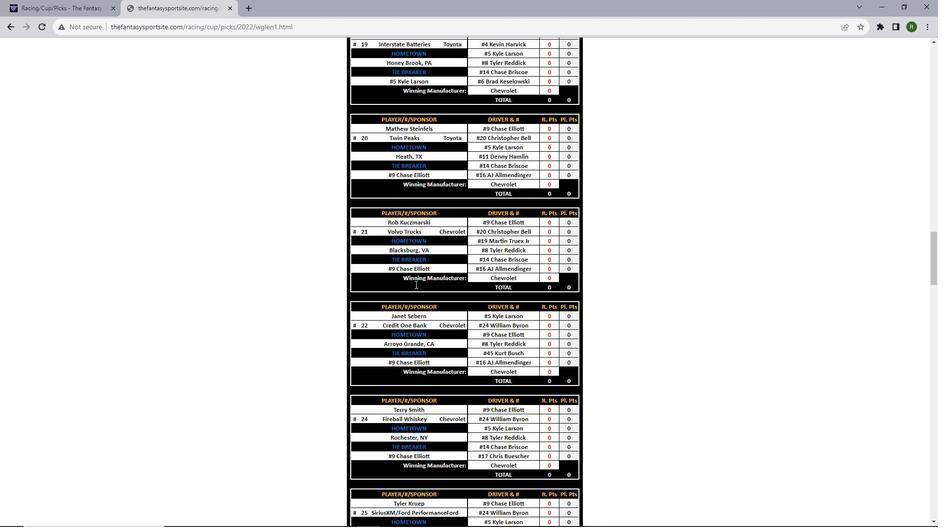 
Action: Mouse scrolled (415, 284) with delta (0, 0)
Screenshot: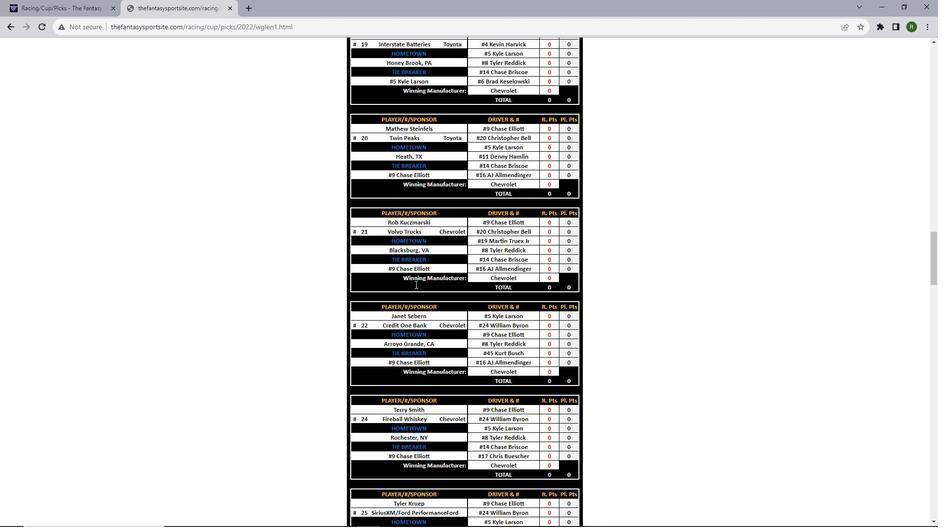 
Action: Mouse scrolled (415, 284) with delta (0, 0)
Screenshot: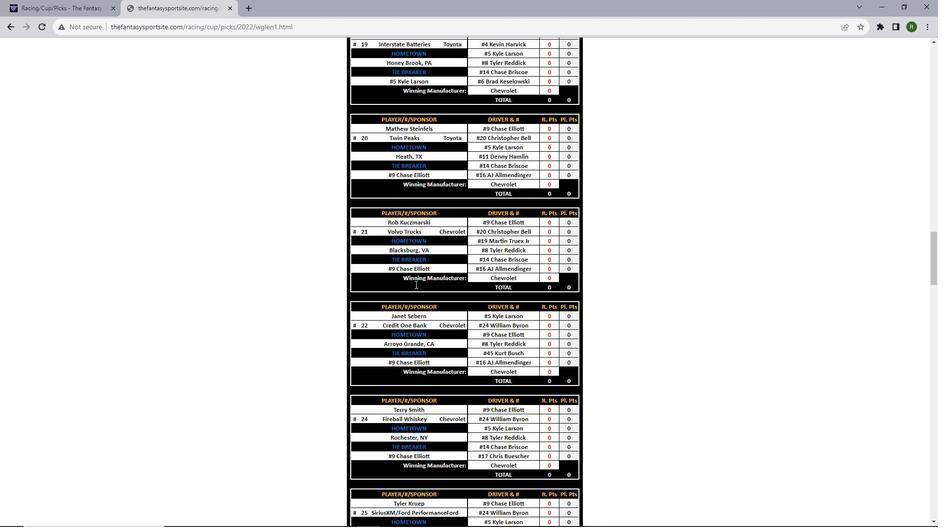 
Action: Mouse scrolled (415, 284) with delta (0, 0)
Screenshot: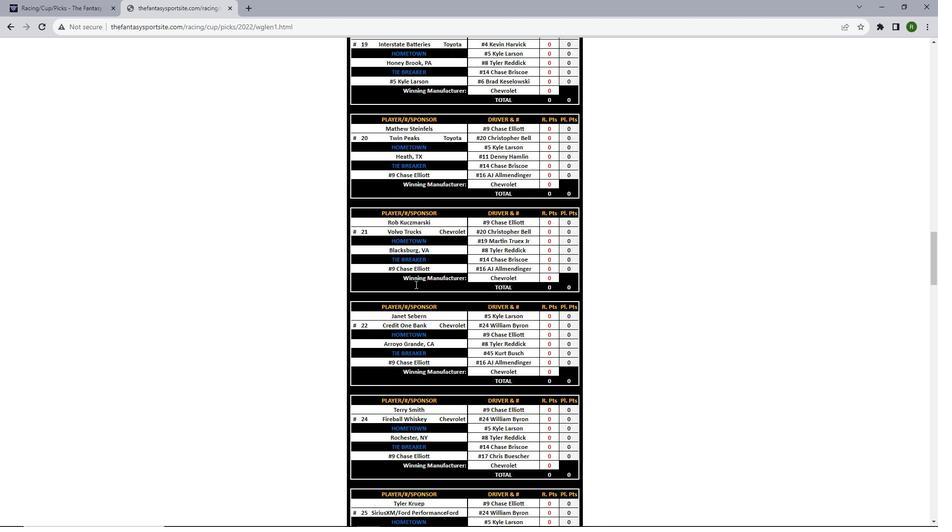
Action: Mouse scrolled (415, 284) with delta (0, 0)
Screenshot: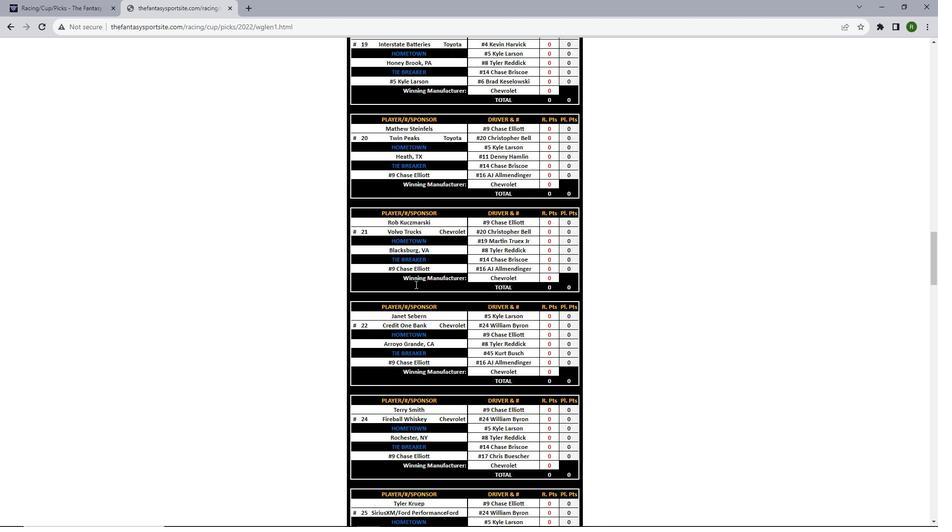 
Action: Mouse scrolled (415, 284) with delta (0, 0)
Screenshot: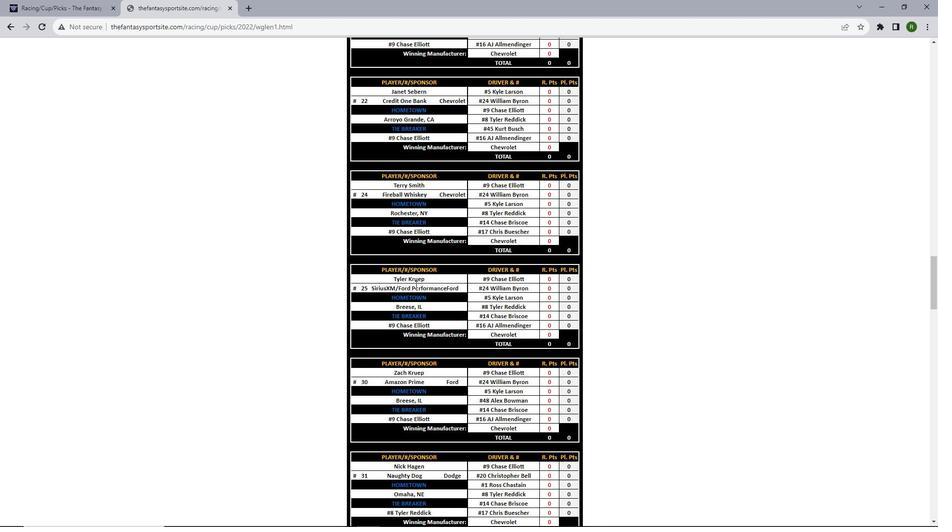 
Action: Mouse scrolled (415, 284) with delta (0, 0)
Screenshot: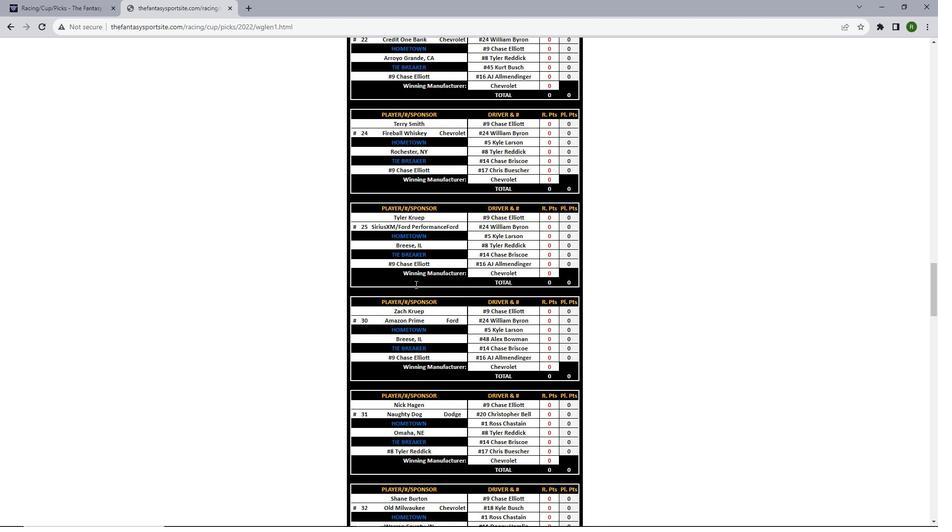 
Action: Mouse scrolled (415, 284) with delta (0, 0)
Screenshot: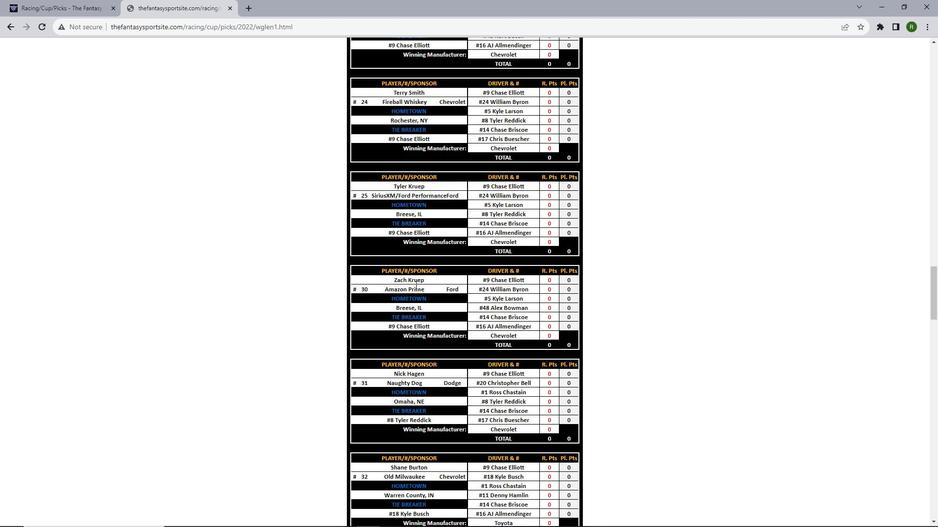 
Action: Mouse scrolled (415, 284) with delta (0, 0)
Screenshot: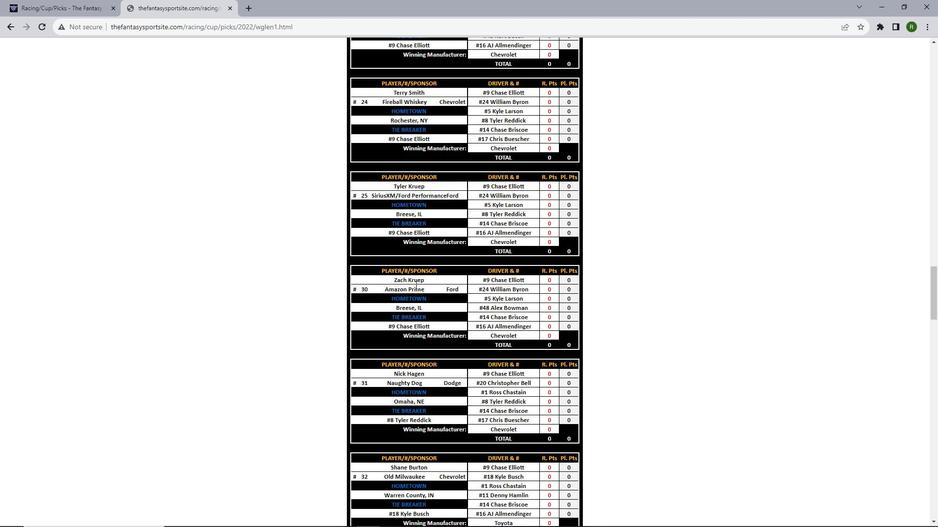 
Action: Mouse scrolled (415, 284) with delta (0, 0)
Screenshot: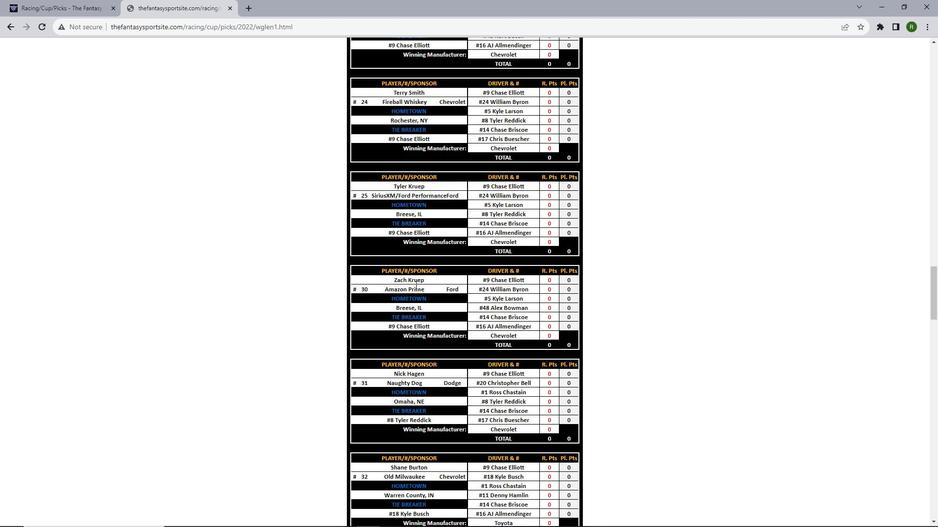 
Action: Mouse scrolled (415, 284) with delta (0, 0)
Screenshot: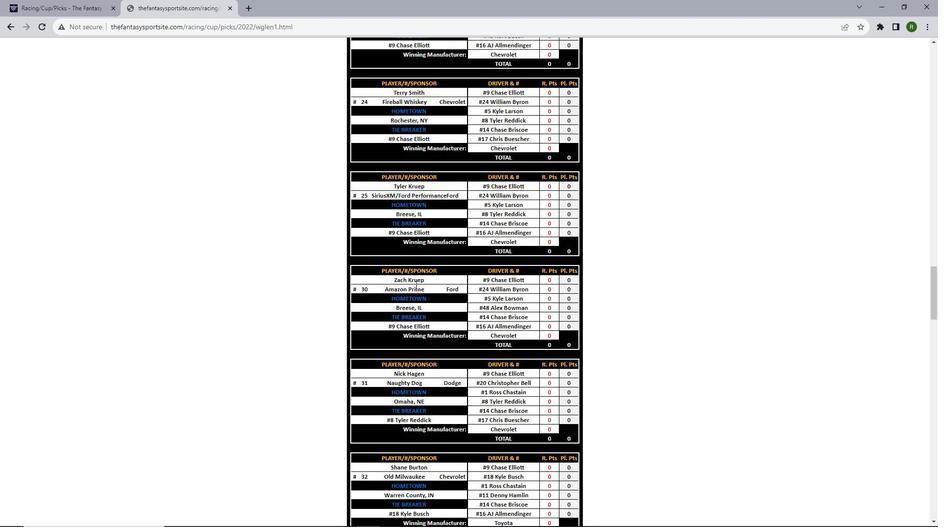 
Action: Mouse scrolled (415, 284) with delta (0, 0)
Screenshot: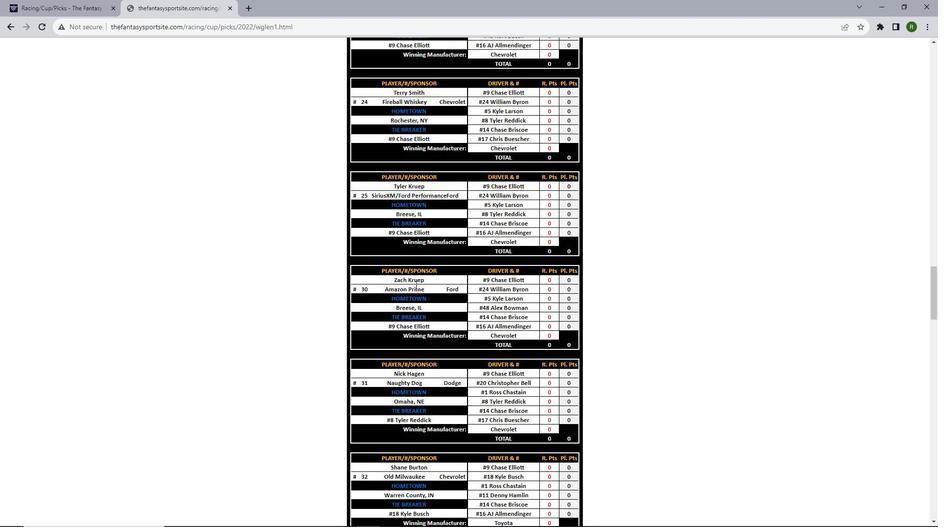 
Action: Mouse scrolled (415, 284) with delta (0, 0)
Screenshot: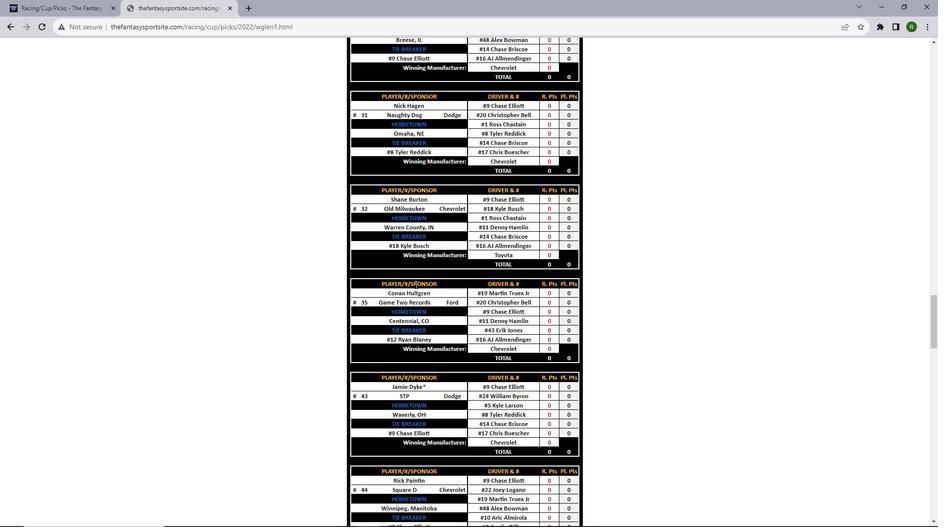 
Action: Mouse scrolled (415, 284) with delta (0, 0)
Screenshot: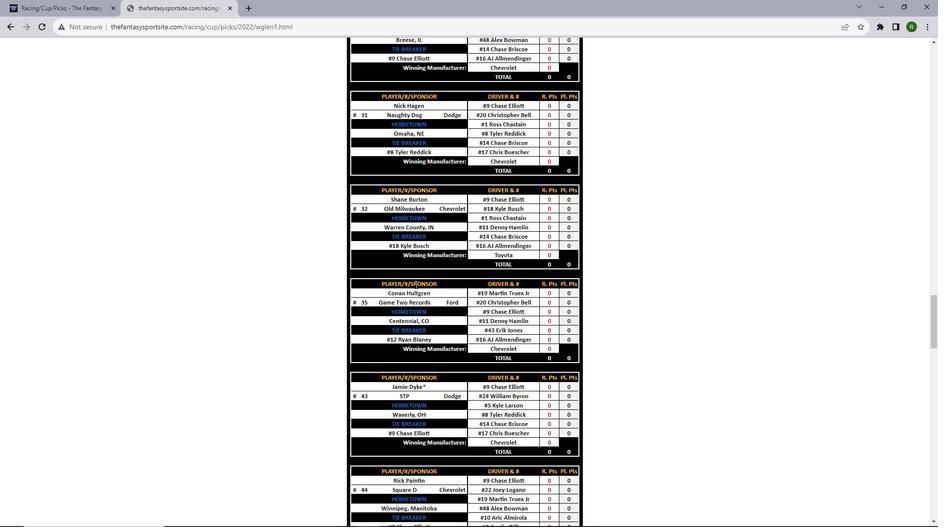 
Action: Mouse scrolled (415, 284) with delta (0, 0)
Screenshot: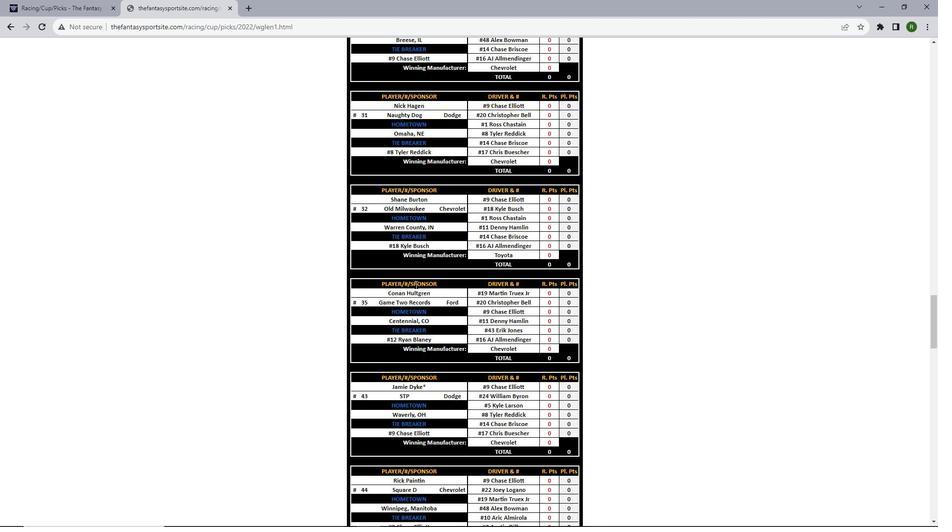 
Action: Mouse scrolled (415, 284) with delta (0, 0)
Screenshot: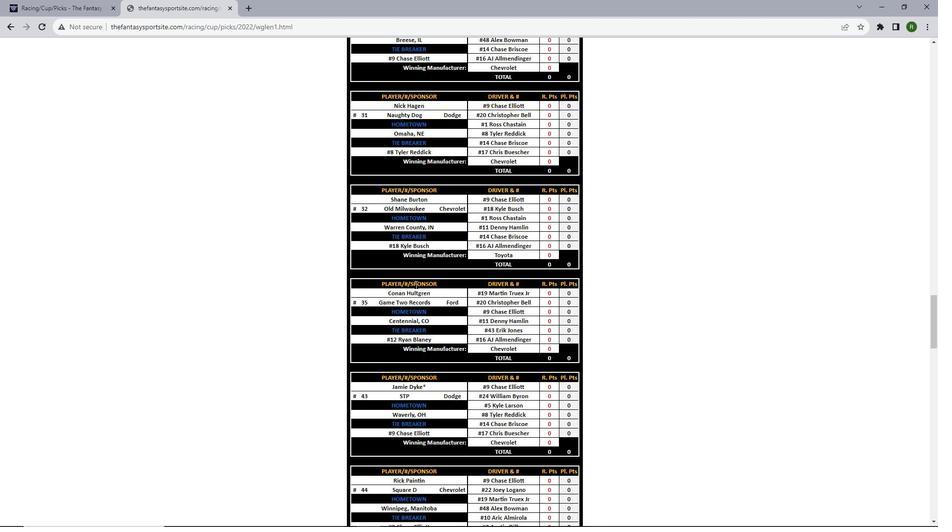 
Action: Mouse scrolled (415, 284) with delta (0, 0)
Screenshot: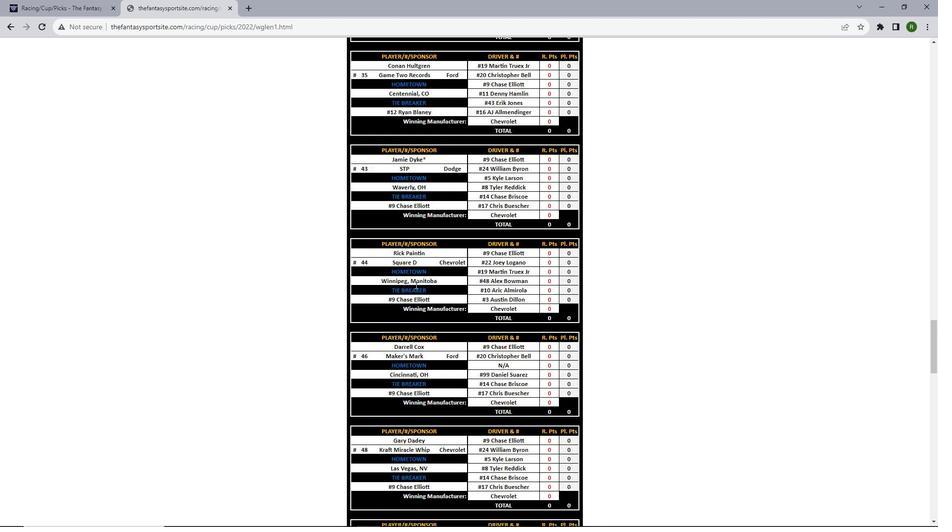 
Action: Mouse scrolled (415, 284) with delta (0, 0)
Screenshot: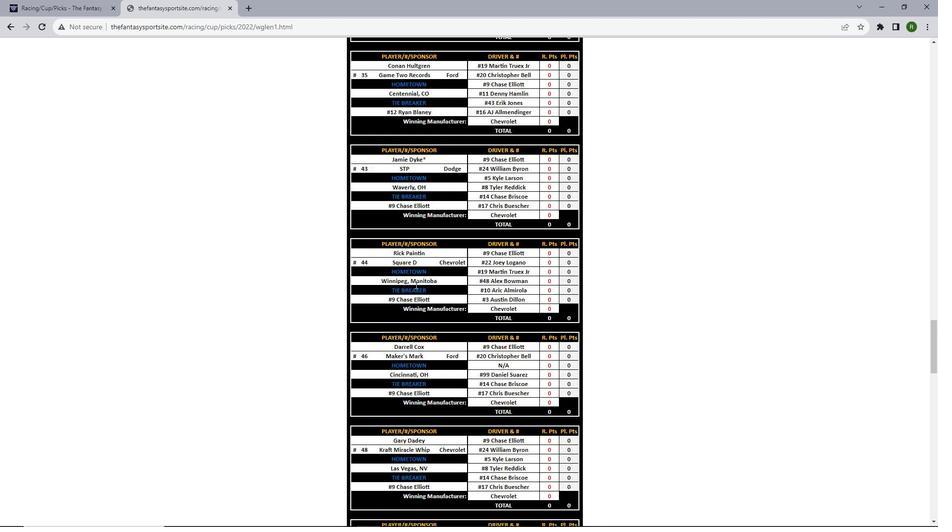 
Action: Mouse scrolled (415, 284) with delta (0, 0)
Screenshot: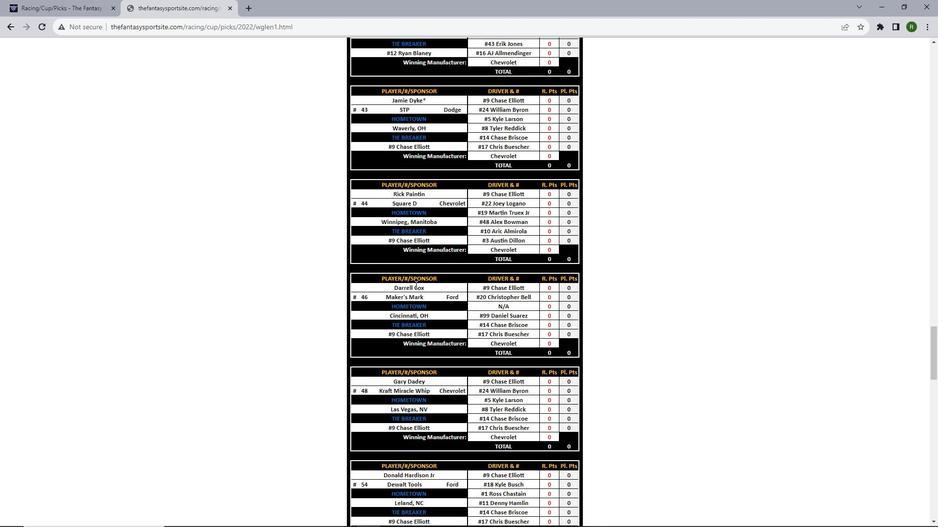 
Action: Mouse scrolled (415, 284) with delta (0, 0)
Screenshot: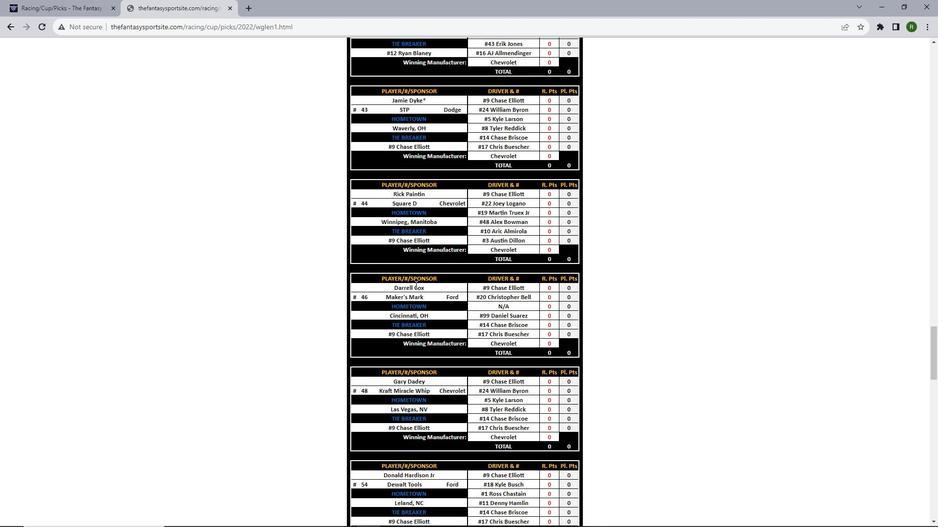 
Action: Mouse scrolled (415, 284) with delta (0, 0)
Screenshot: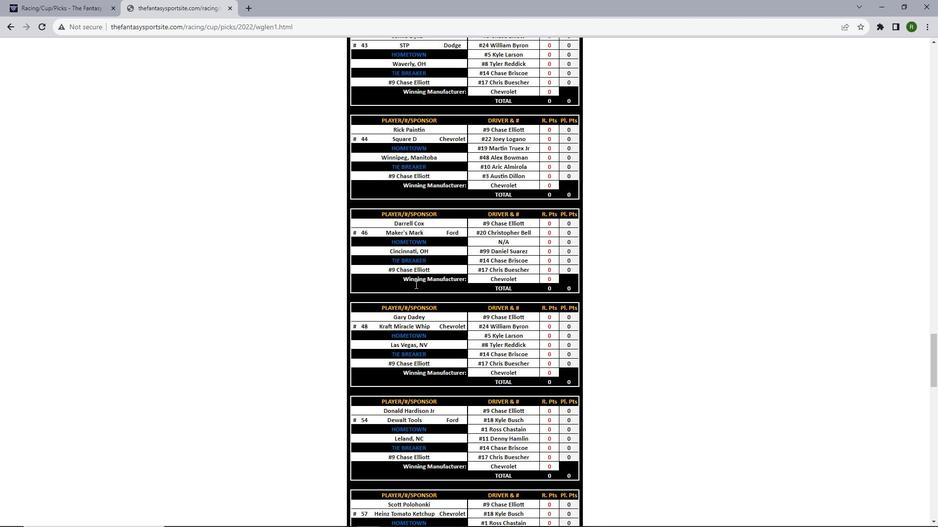 
Action: Mouse scrolled (415, 284) with delta (0, 0)
Screenshot: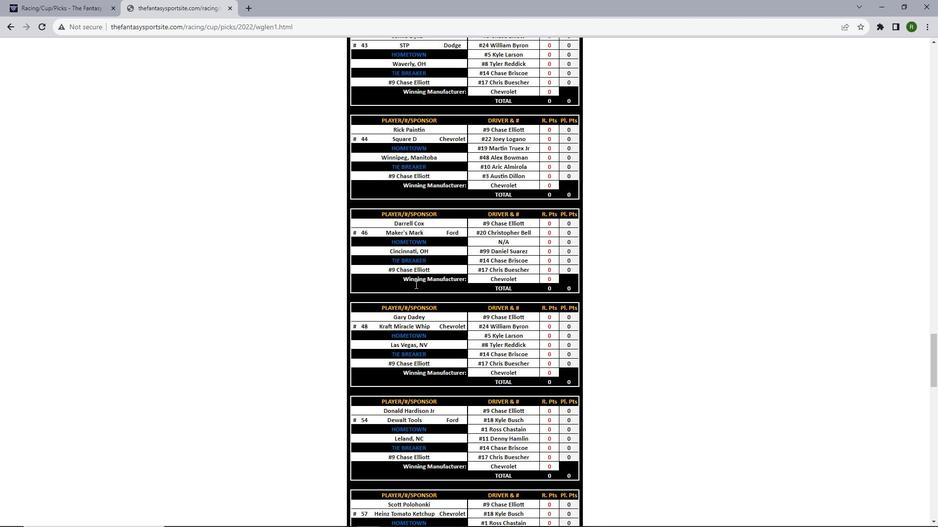 
Action: Mouse scrolled (415, 284) with delta (0, 0)
Screenshot: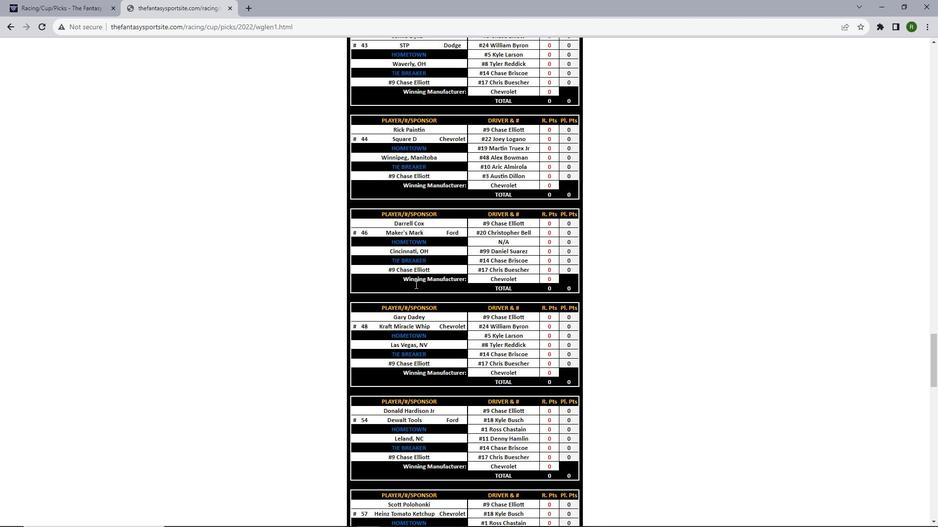 
Action: Mouse scrolled (415, 284) with delta (0, 0)
Screenshot: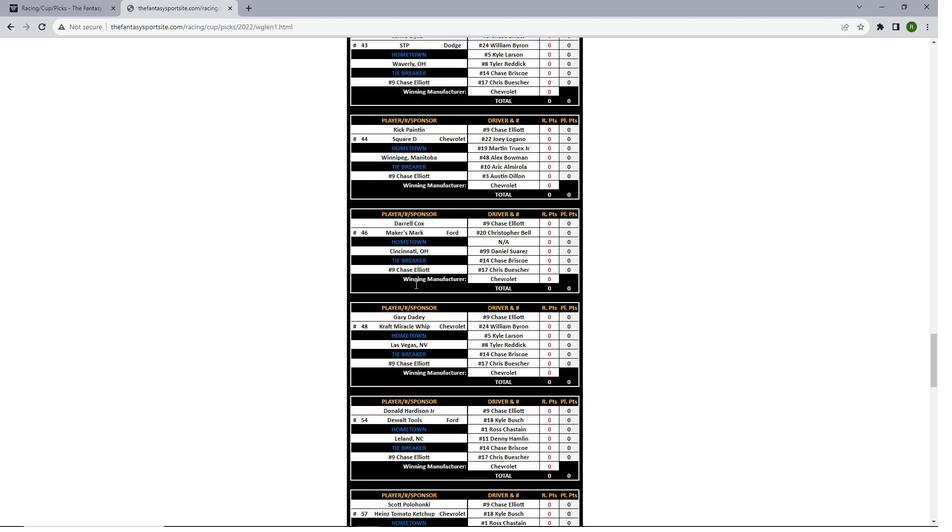 
Action: Mouse scrolled (415, 284) with delta (0, 0)
Screenshot: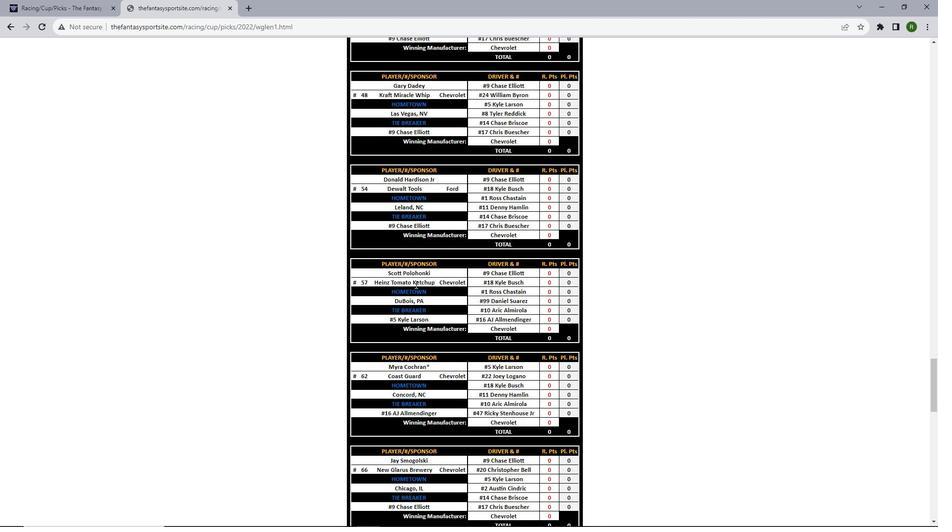 
Action: Mouse scrolled (415, 284) with delta (0, 0)
Screenshot: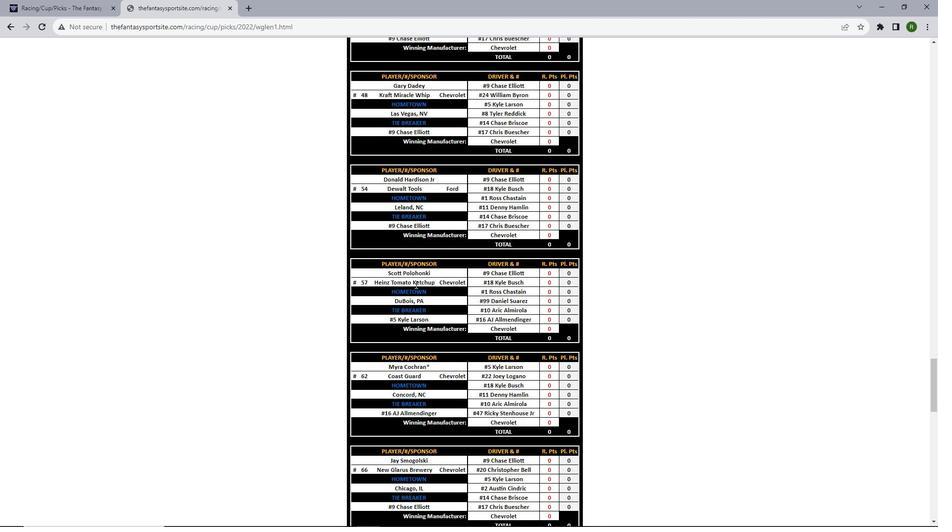 
Action: Mouse scrolled (415, 284) with delta (0, 0)
Screenshot: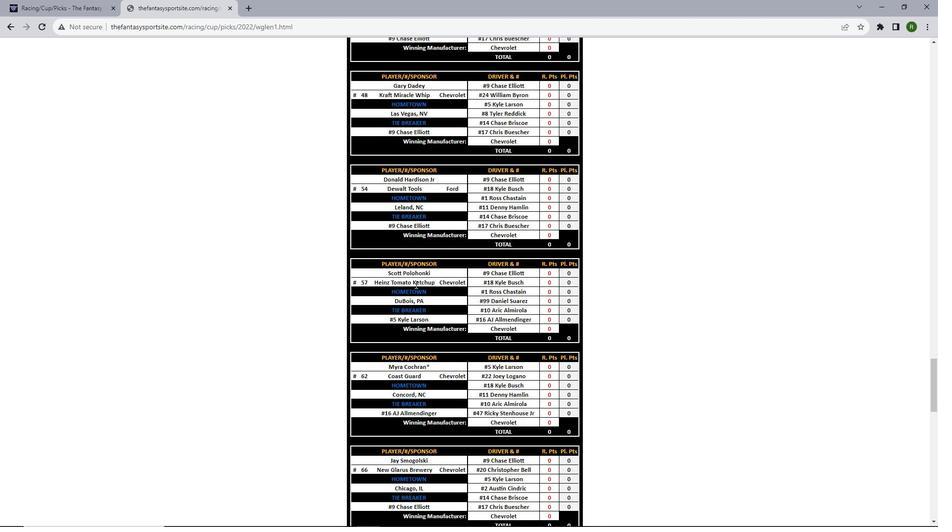 
Action: Mouse scrolled (415, 284) with delta (0, 0)
Screenshot: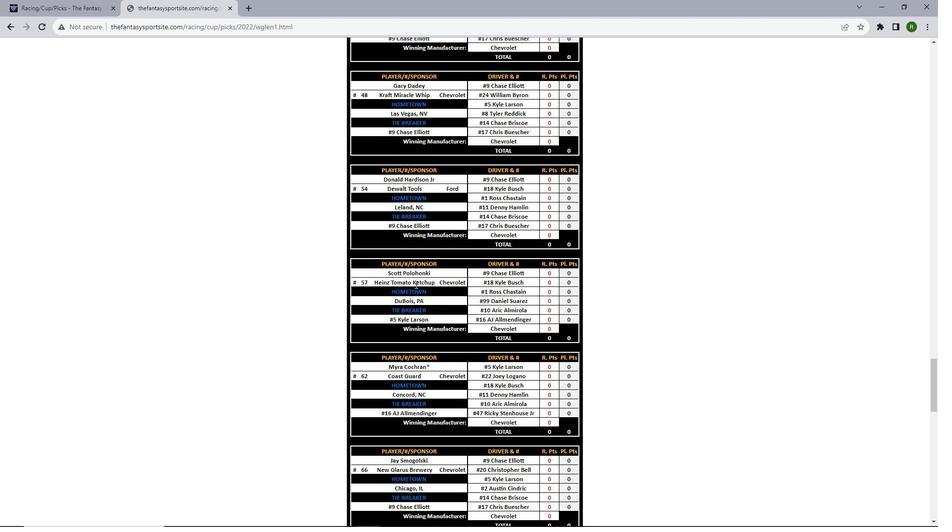
Action: Mouse scrolled (415, 284) with delta (0, 0)
Screenshot: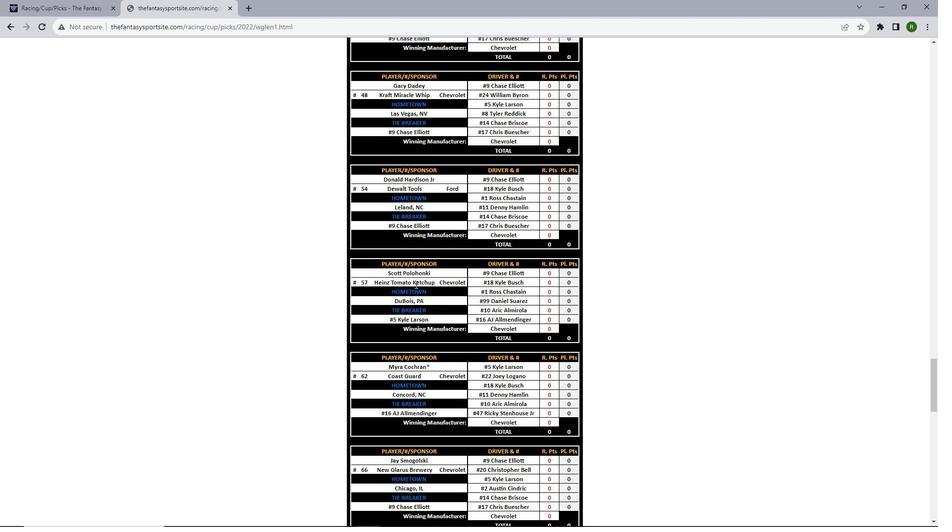 
Action: Mouse scrolled (415, 284) with delta (0, 0)
Screenshot: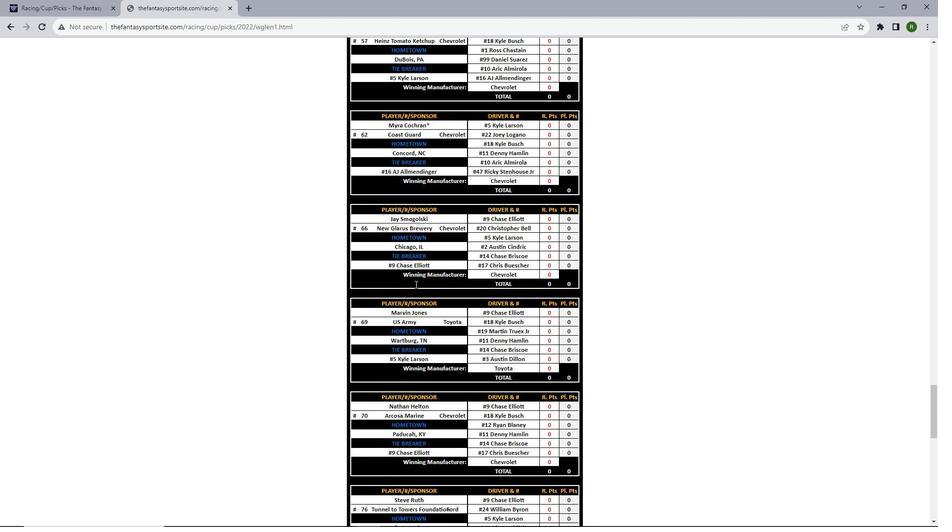 
Action: Mouse scrolled (415, 284) with delta (0, 0)
Screenshot: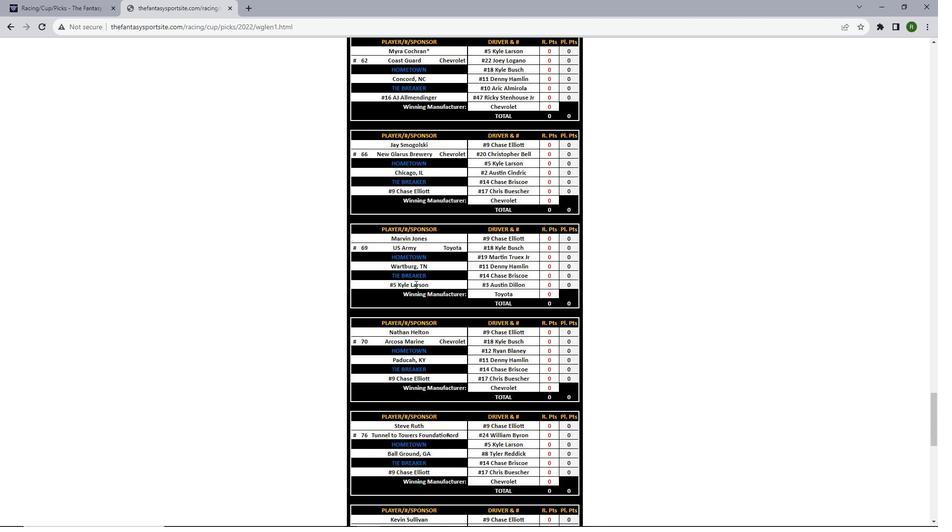 
Action: Mouse scrolled (415, 284) with delta (0, 0)
Screenshot: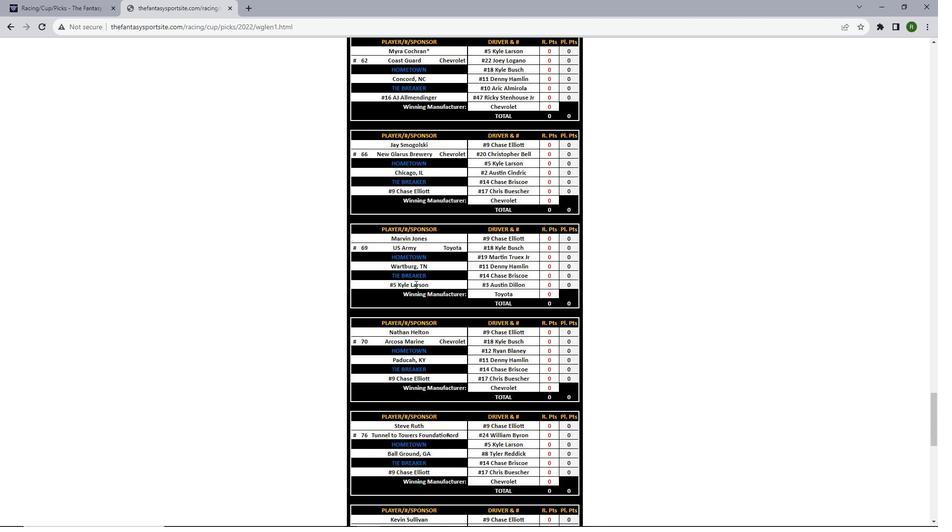 
Action: Mouse scrolled (415, 284) with delta (0, 0)
Screenshot: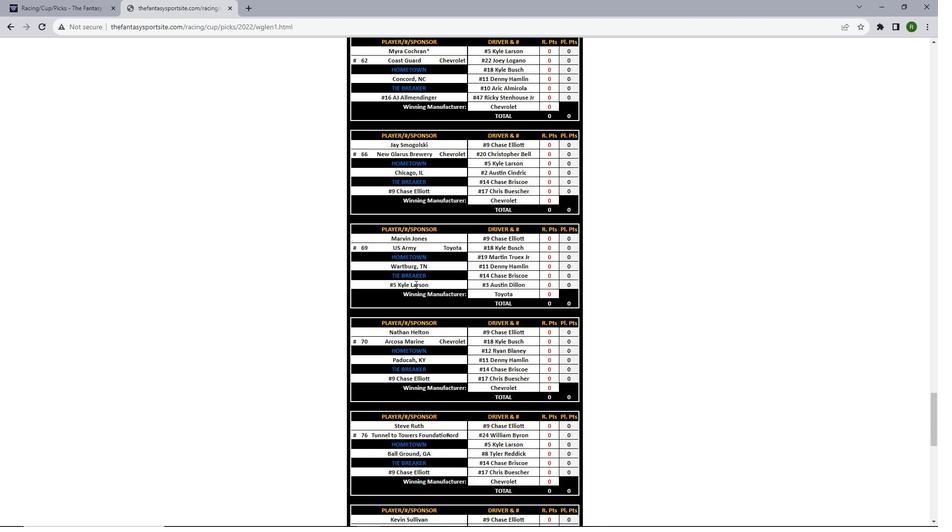 
Action: Mouse scrolled (415, 284) with delta (0, 0)
Screenshot: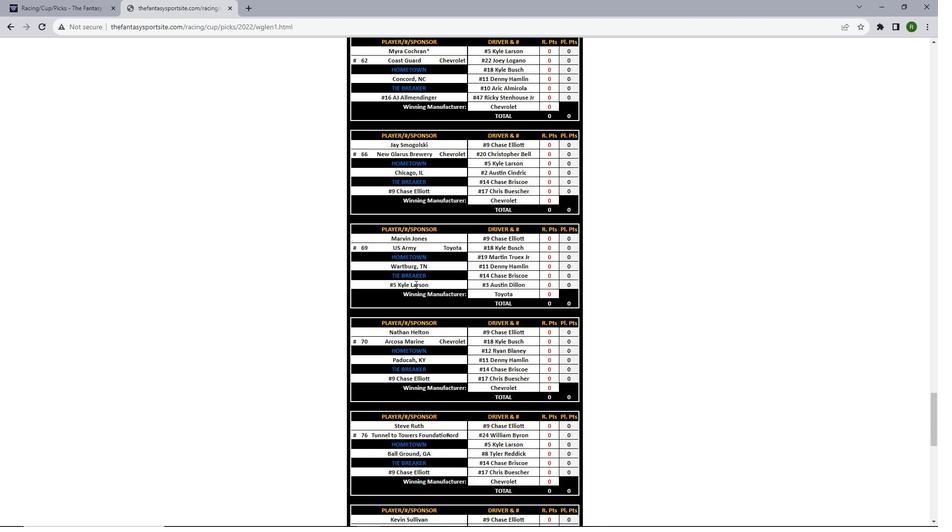 
Action: Mouse scrolled (415, 284) with delta (0, 0)
Screenshot: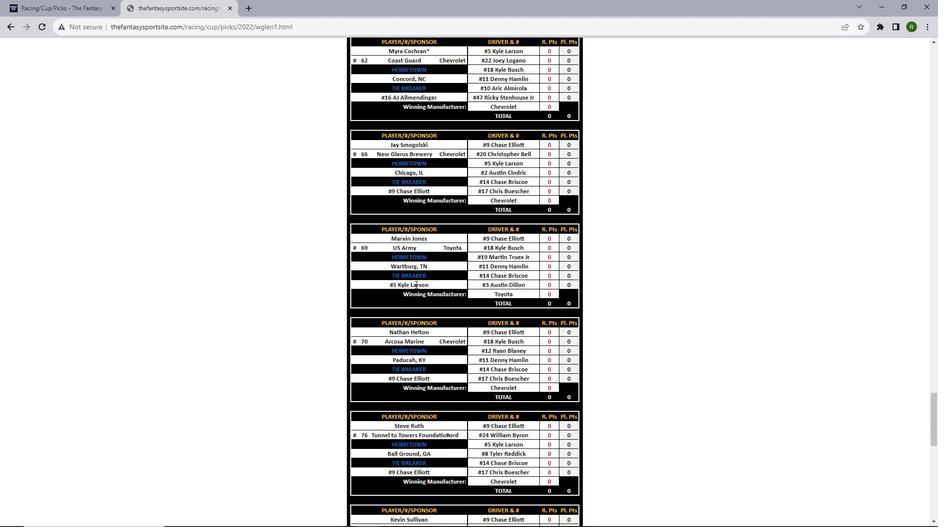 
Action: Mouse scrolled (415, 284) with delta (0, 0)
Screenshot: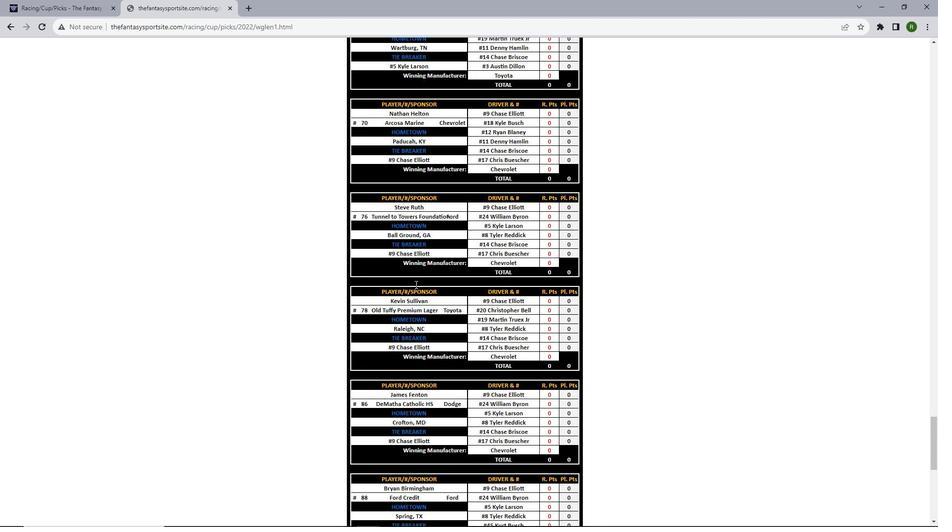 
Action: Mouse scrolled (415, 284) with delta (0, 0)
Screenshot: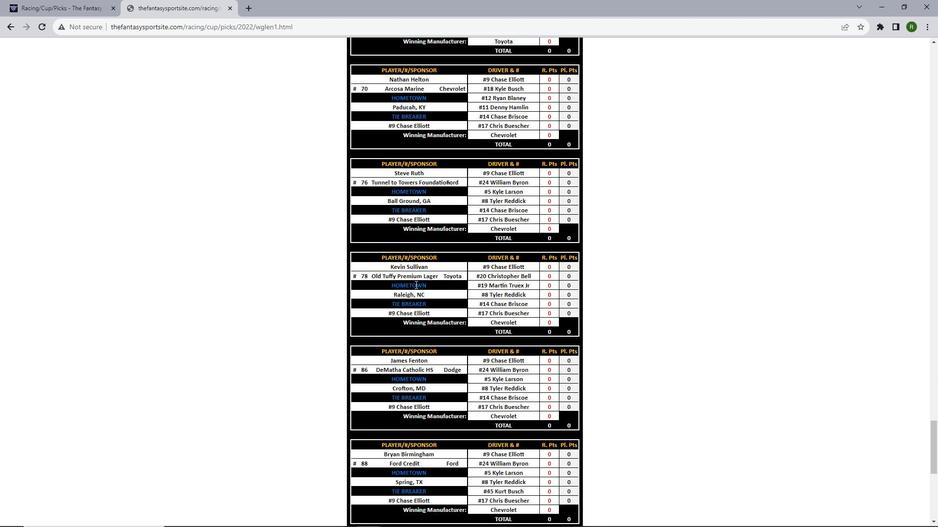 
Action: Mouse scrolled (415, 284) with delta (0, 0)
Screenshot: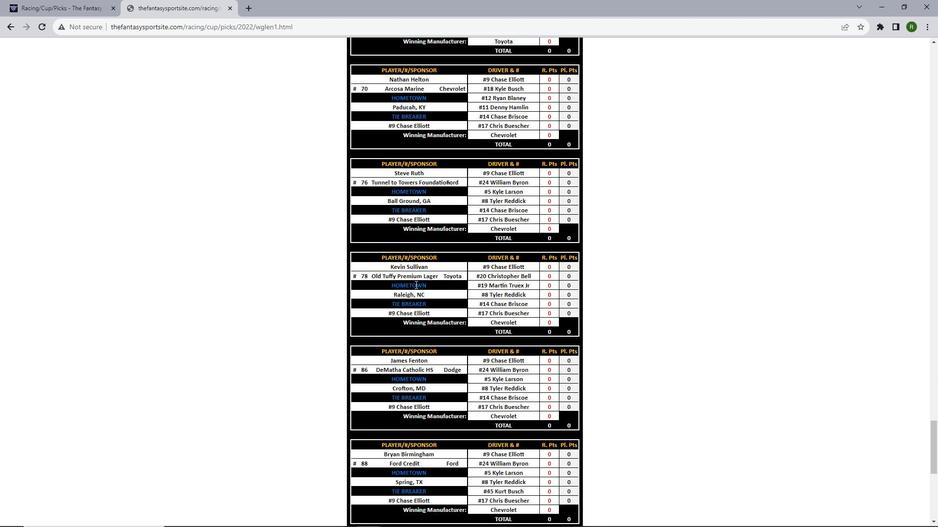 
Action: Mouse scrolled (415, 284) with delta (0, 0)
Screenshot: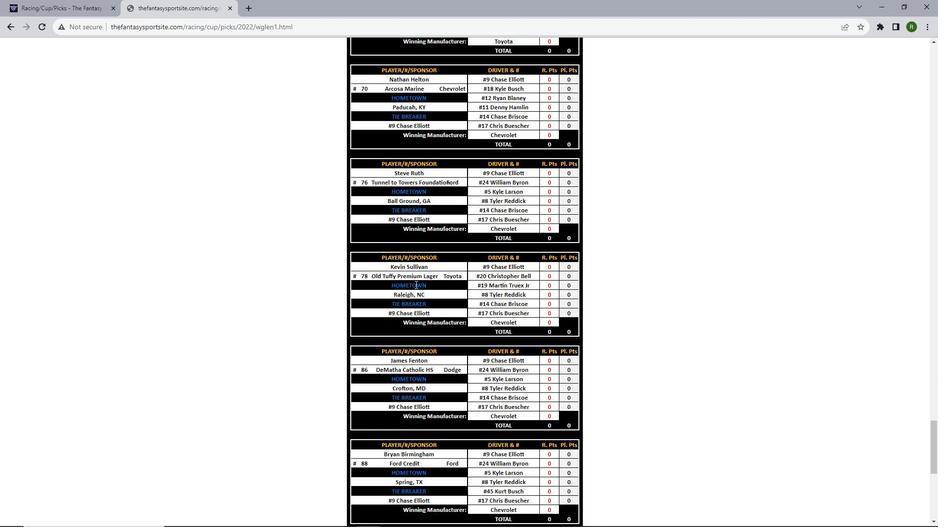 
Action: Mouse scrolled (415, 284) with delta (0, 0)
Screenshot: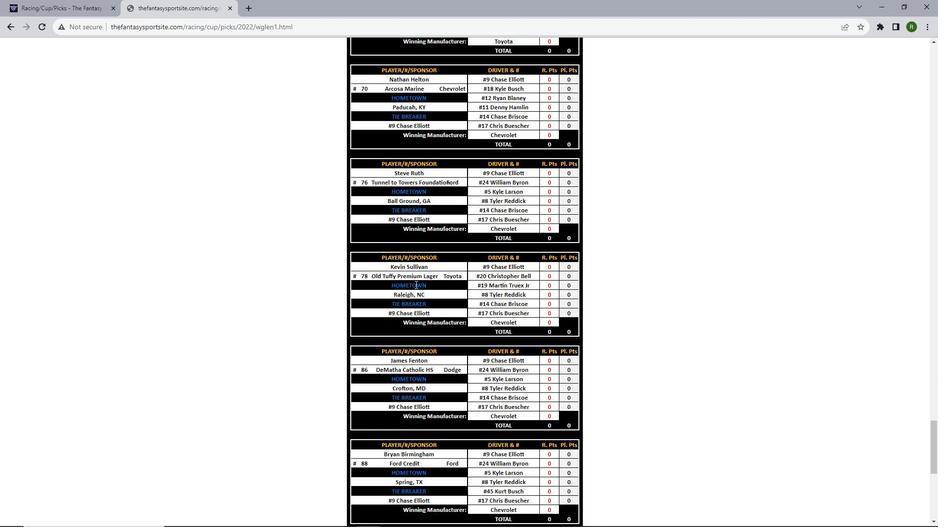 
Action: Mouse scrolled (415, 284) with delta (0, 0)
Screenshot: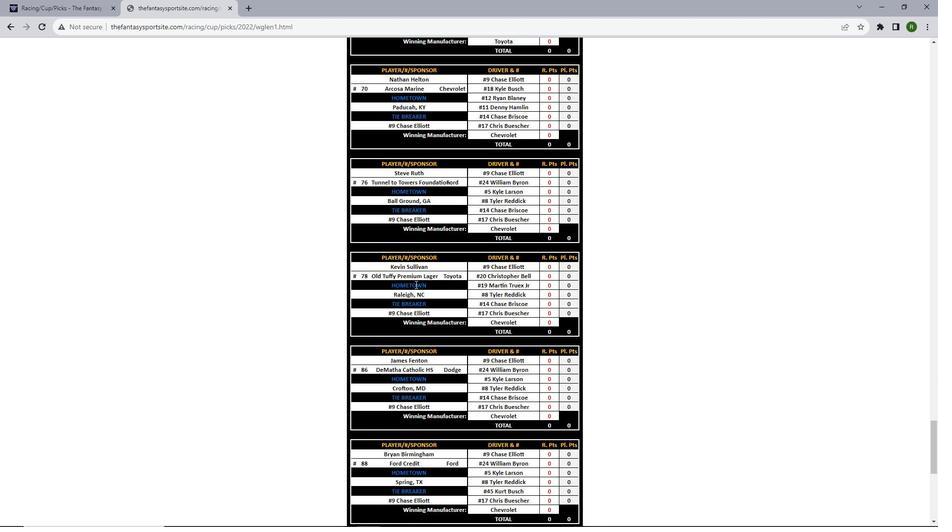 
Action: Mouse scrolled (415, 284) with delta (0, 0)
Screenshot: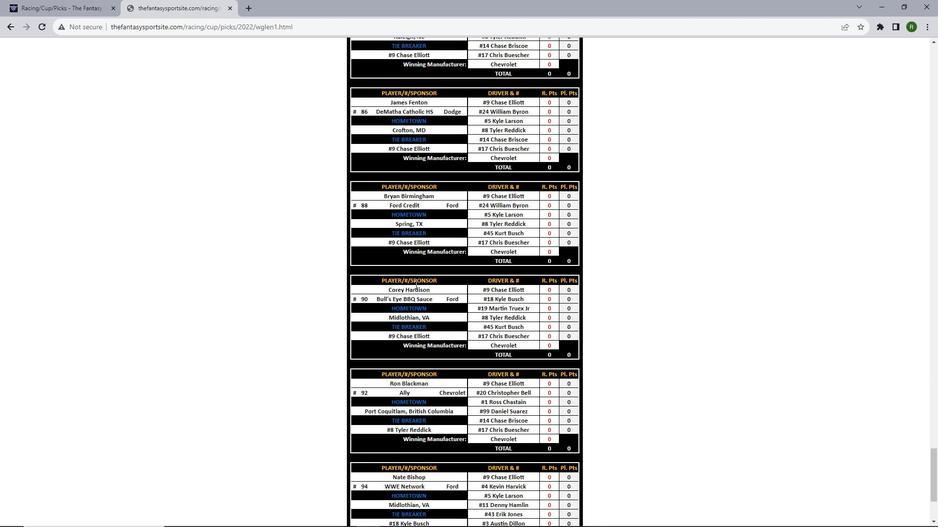 
Action: Mouse scrolled (415, 284) with delta (0, 0)
Screenshot: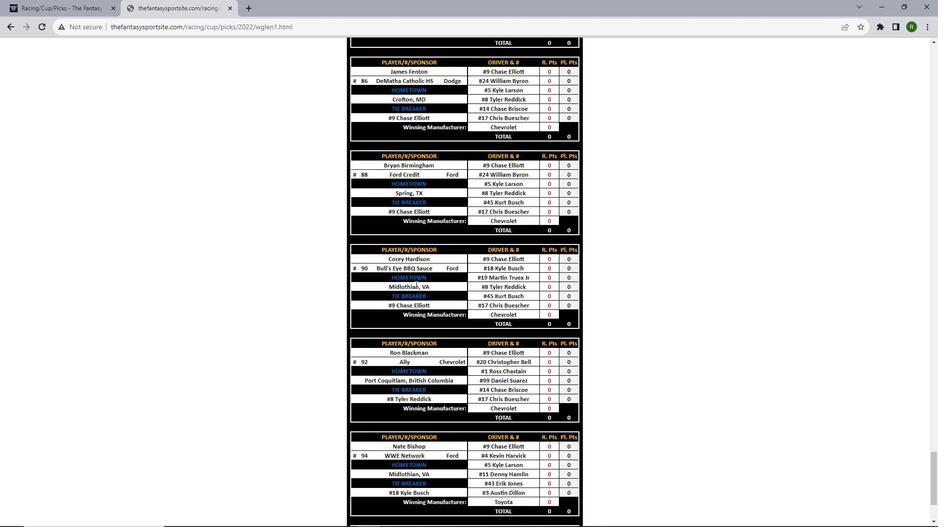 
Action: Mouse scrolled (415, 284) with delta (0, 0)
Screenshot: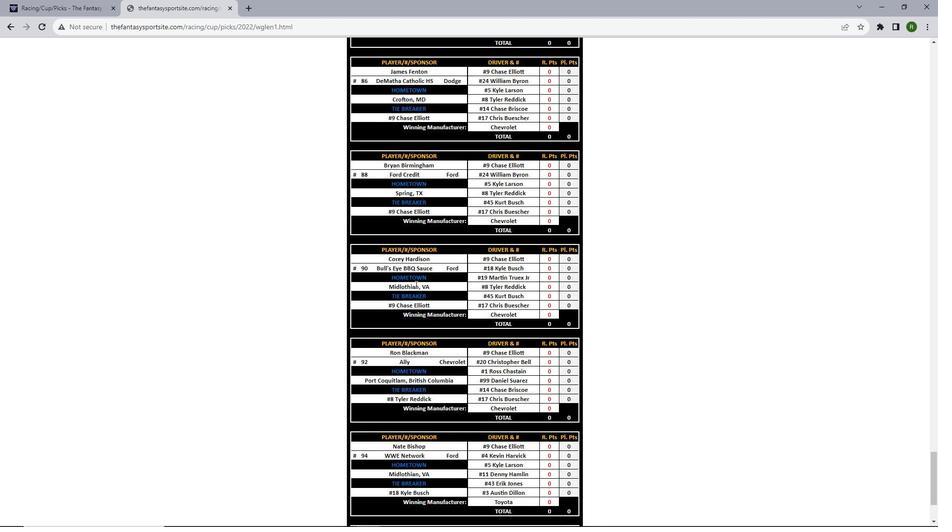
Action: Mouse scrolled (415, 284) with delta (0, 0)
Screenshot: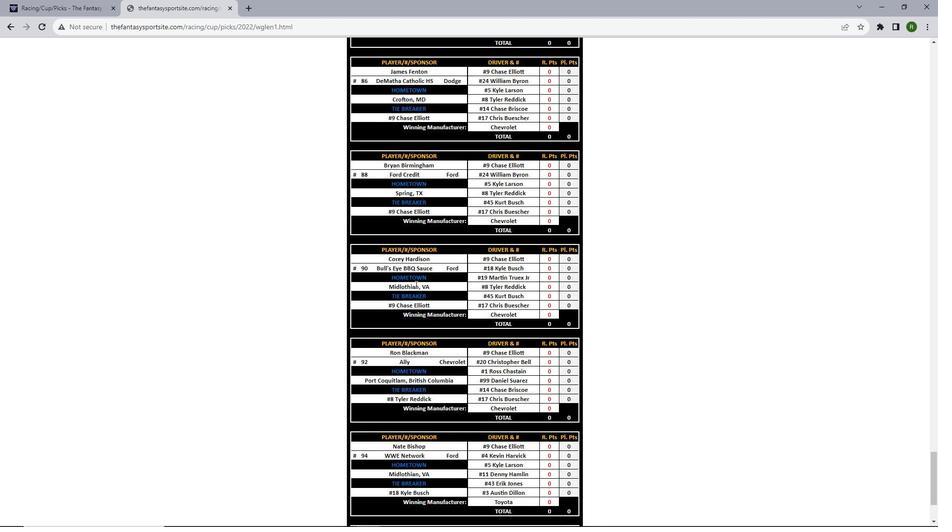 
Action: Mouse scrolled (415, 284) with delta (0, 0)
Screenshot: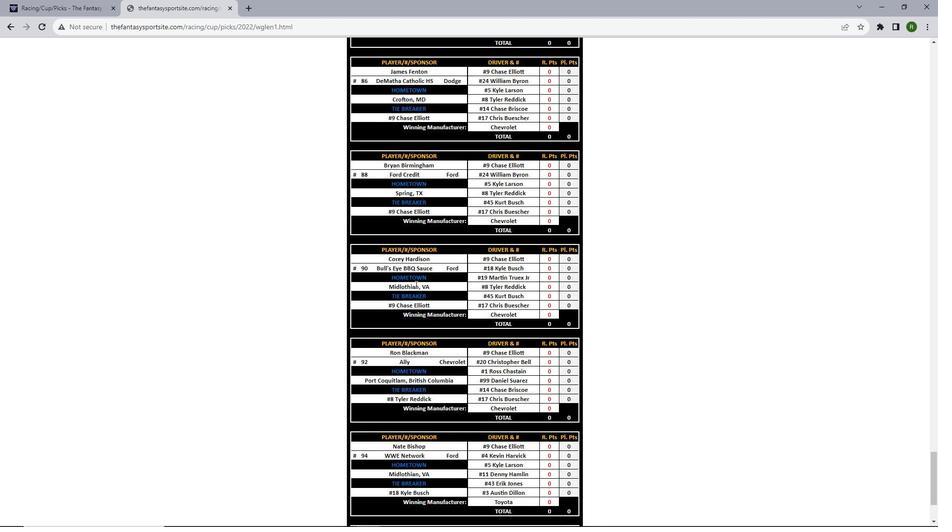 
Action: Mouse scrolled (415, 284) with delta (0, 0)
Screenshot: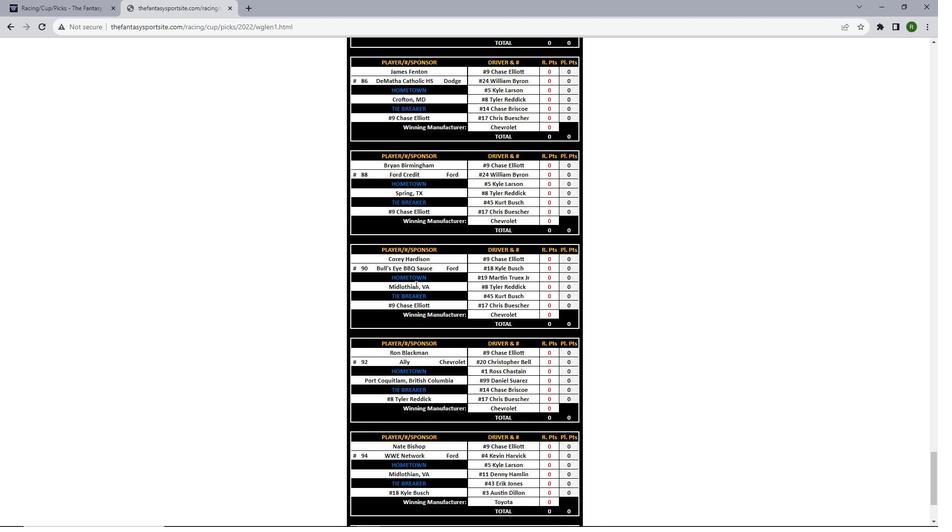 
Action: Mouse scrolled (415, 284) with delta (0, 0)
Screenshot: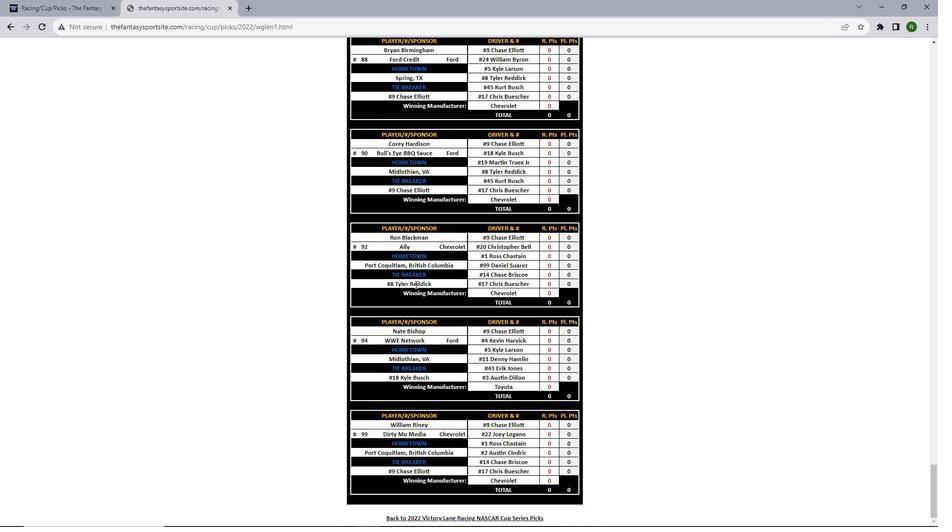 
Action: Mouse scrolled (415, 284) with delta (0, 0)
Screenshot: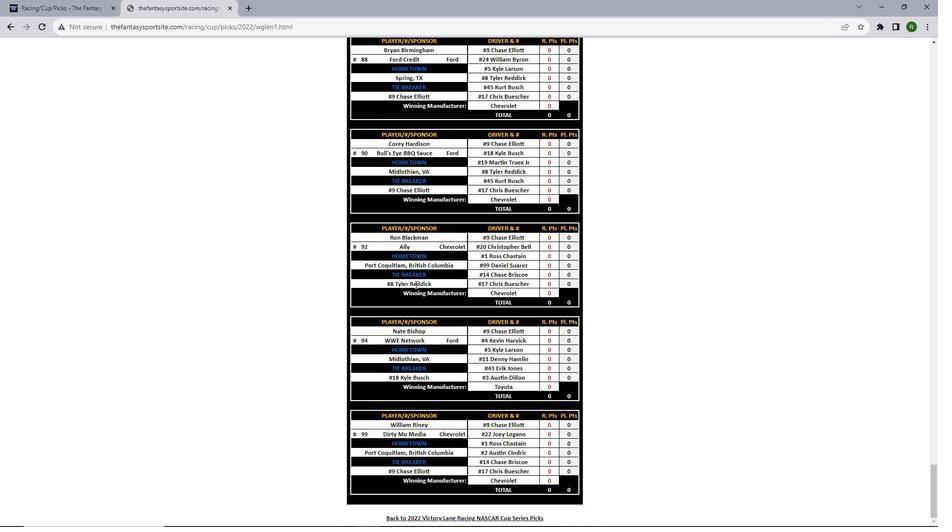 
Action: Mouse scrolled (415, 284) with delta (0, 0)
Screenshot: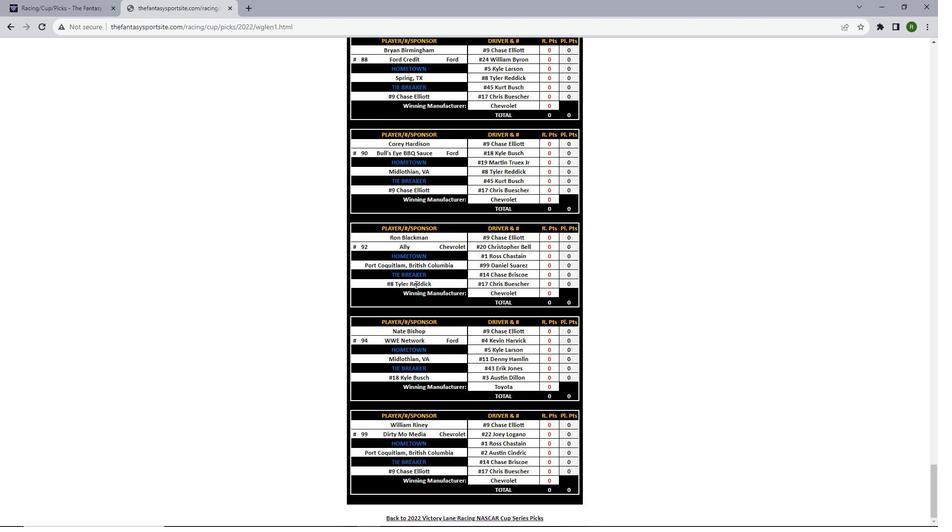 
Action: Mouse scrolled (415, 284) with delta (0, 0)
Screenshot: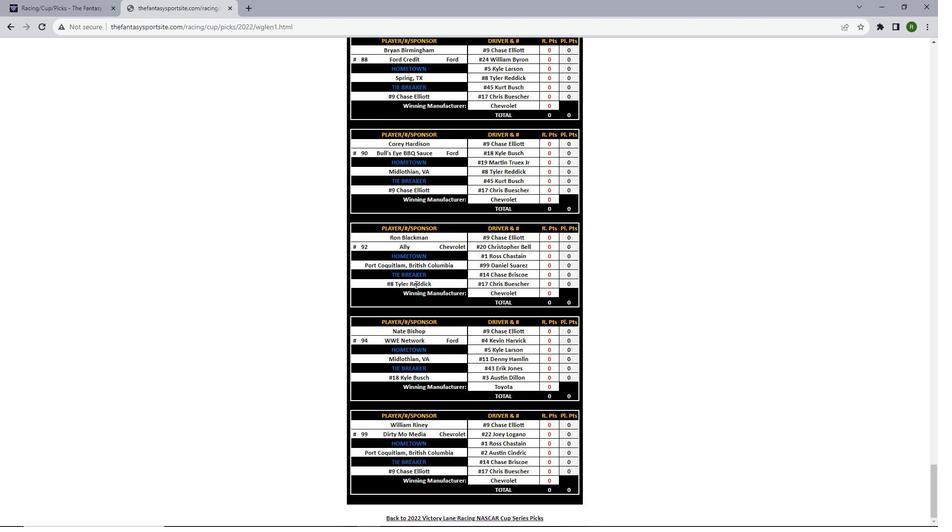 
Action: Mouse scrolled (415, 284) with delta (0, 0)
Screenshot: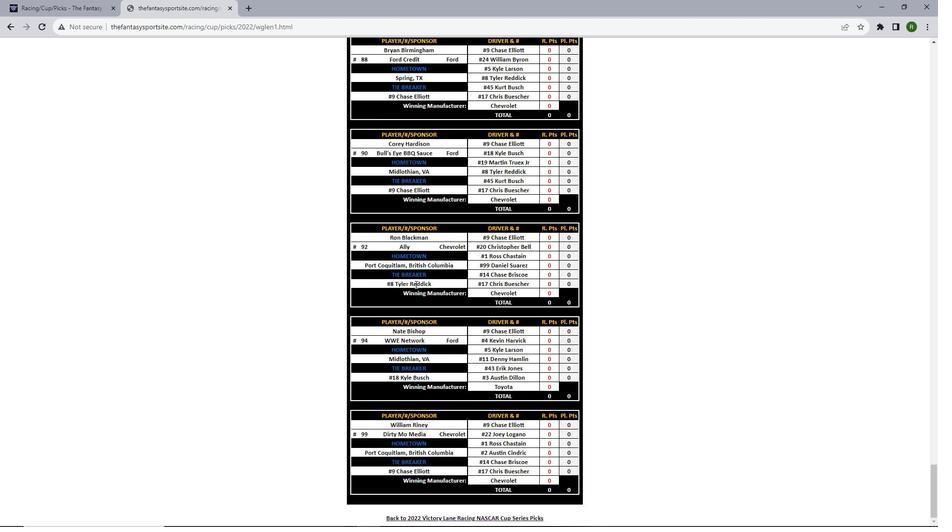 
Action: Mouse scrolled (415, 284) with delta (0, 0)
Screenshot: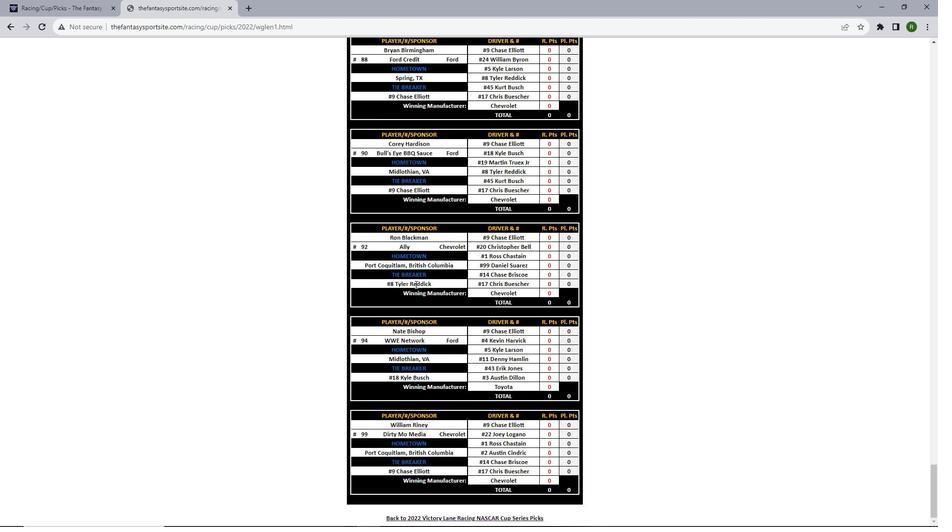 
